Task: Add Liquid I.V. Strawberry Hydration Multiplier Single Packet to the cart.
Action: Mouse pressed left at (26, 113)
Screenshot: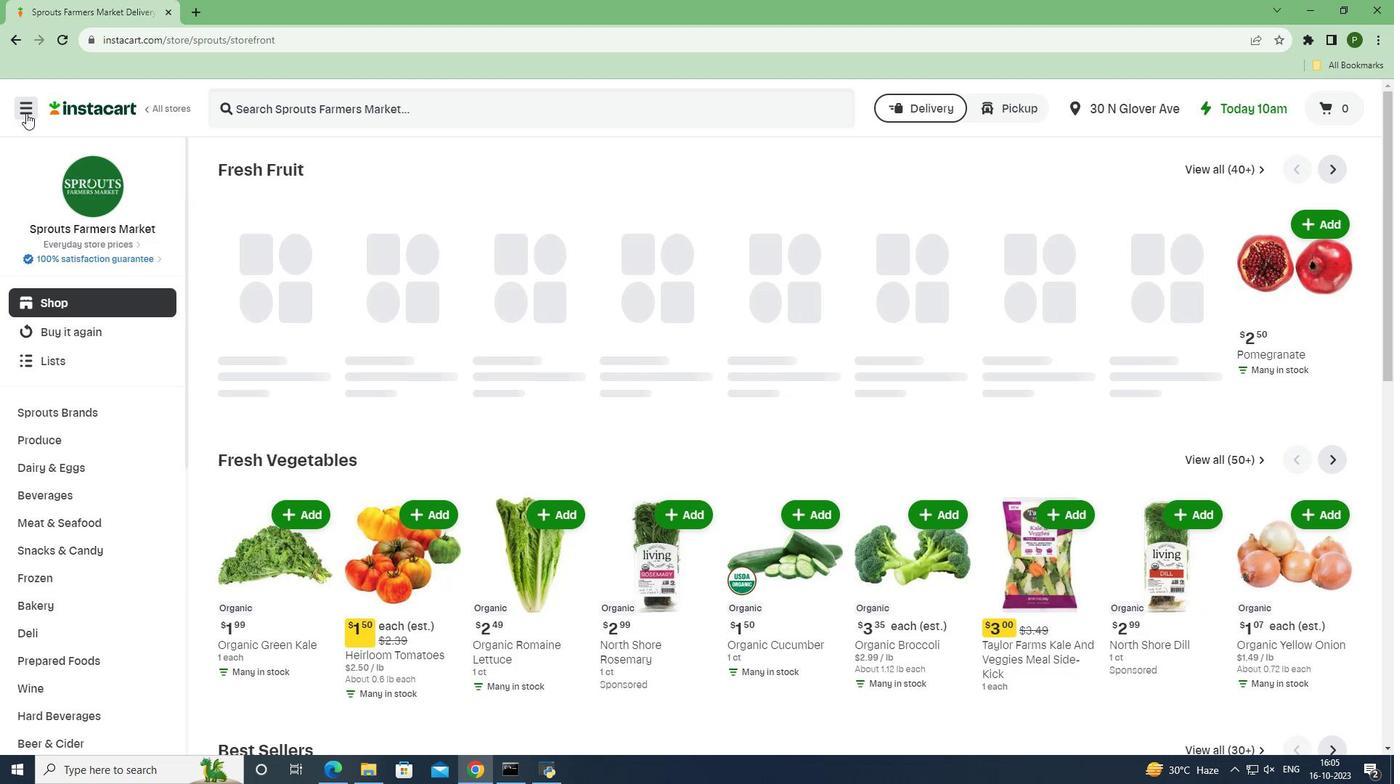
Action: Mouse moved to (45, 383)
Screenshot: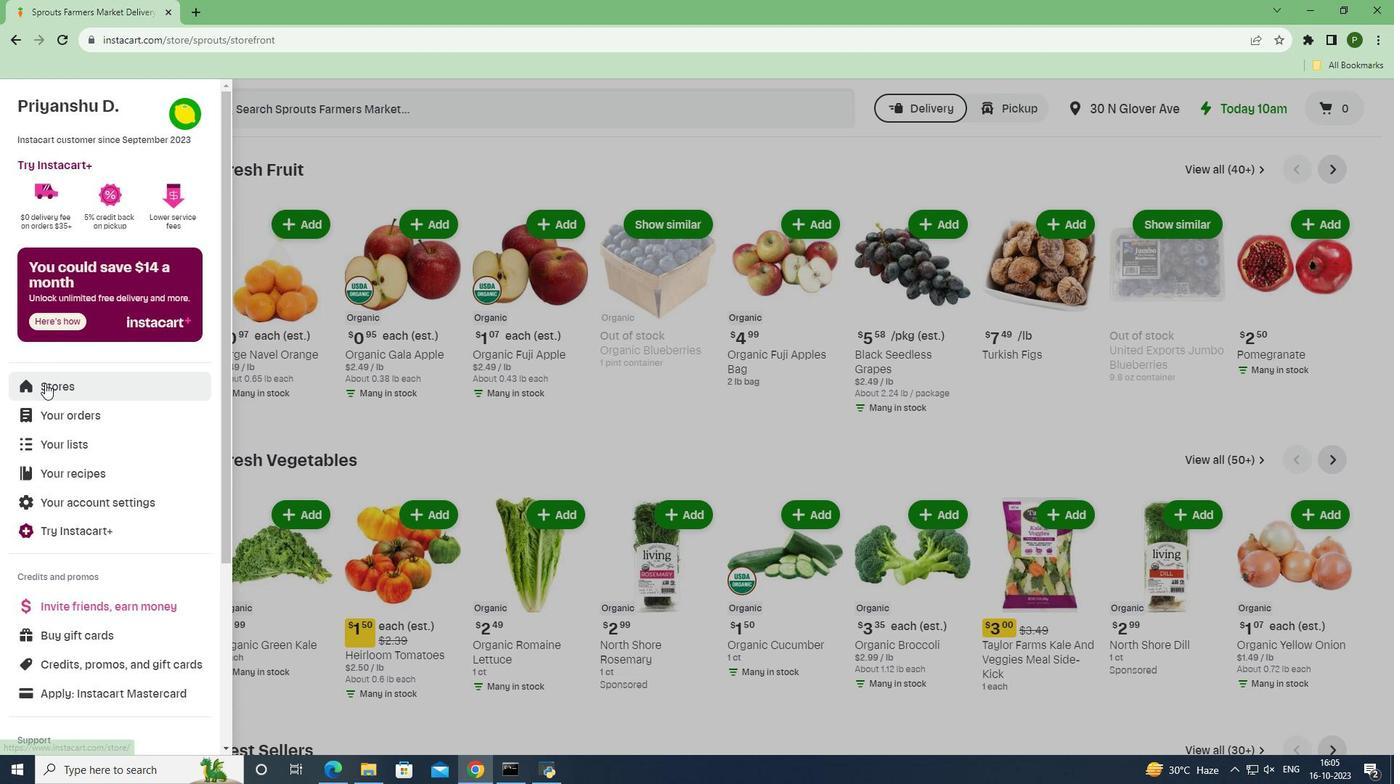 
Action: Mouse pressed left at (45, 383)
Screenshot: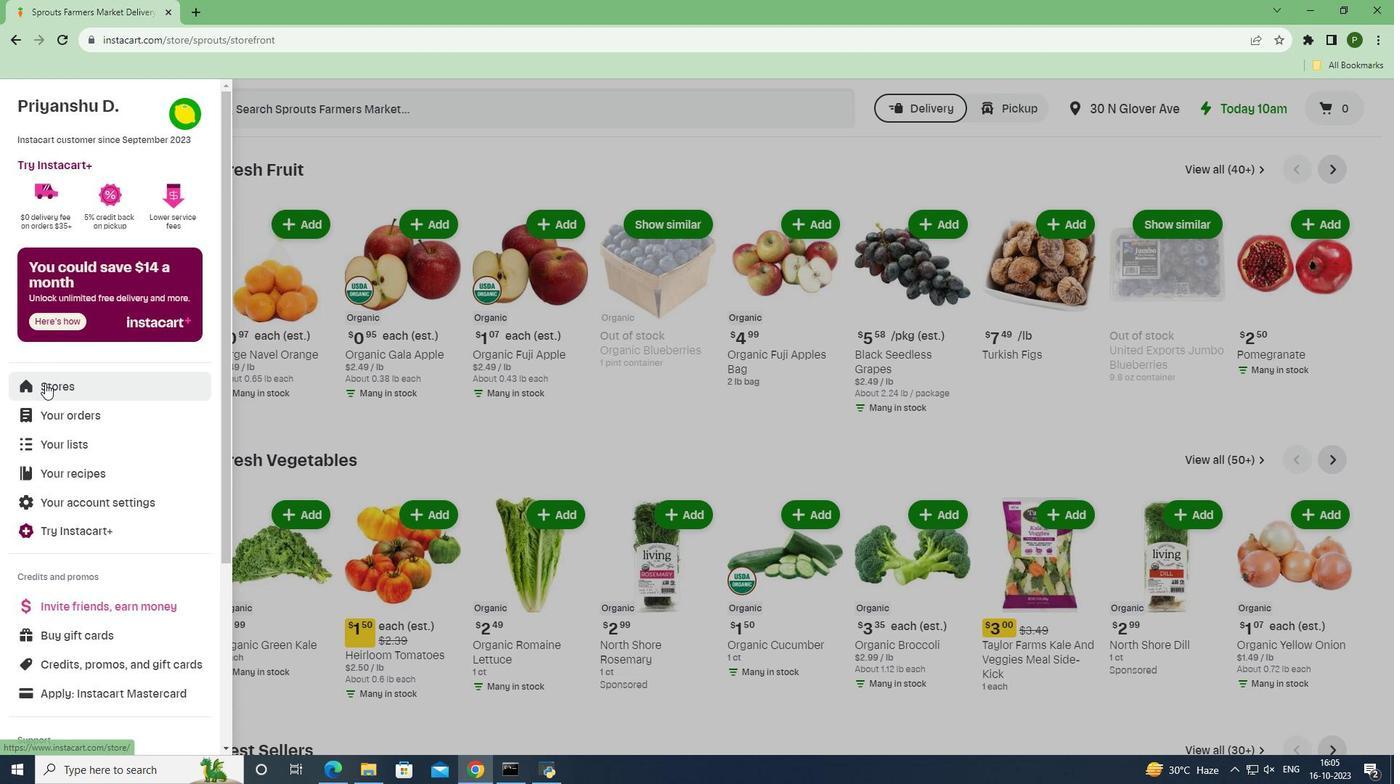 
Action: Mouse moved to (334, 155)
Screenshot: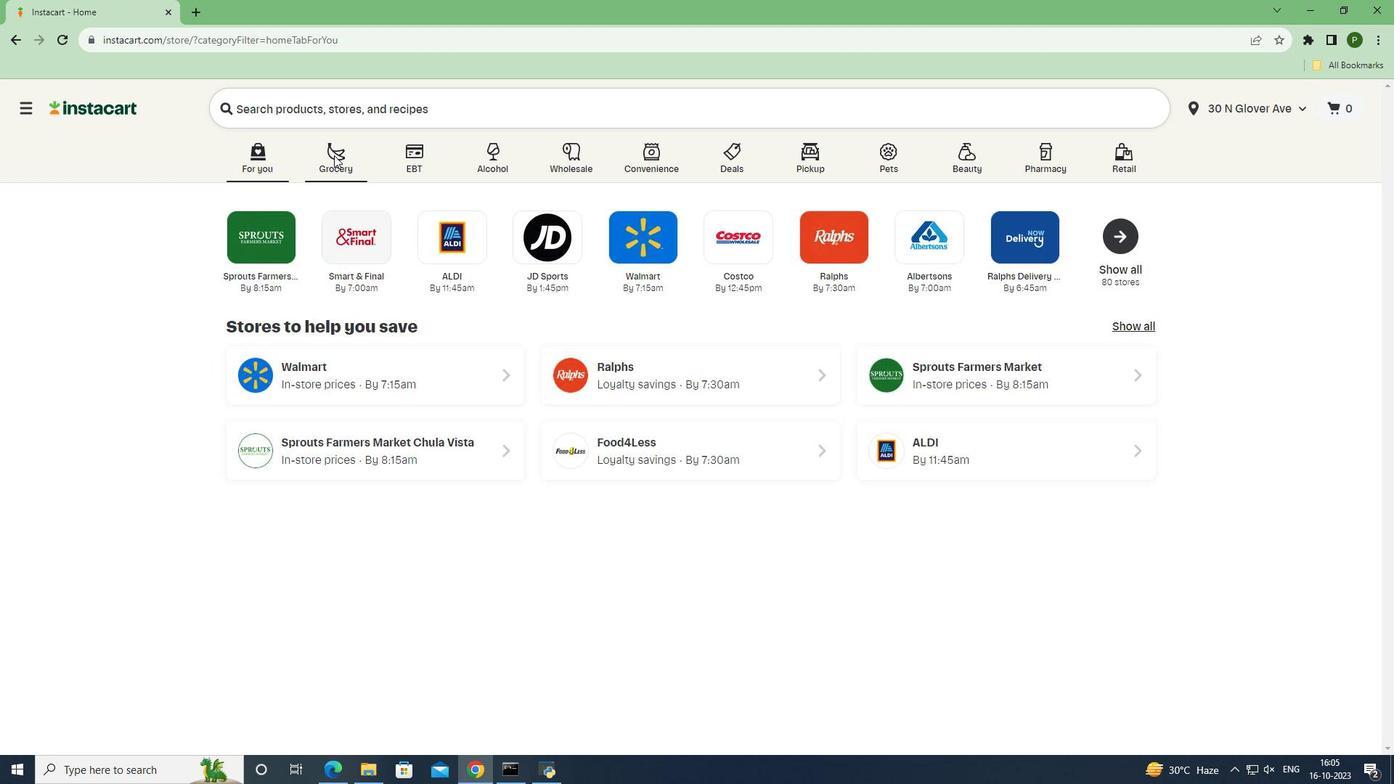 
Action: Mouse pressed left at (334, 155)
Screenshot: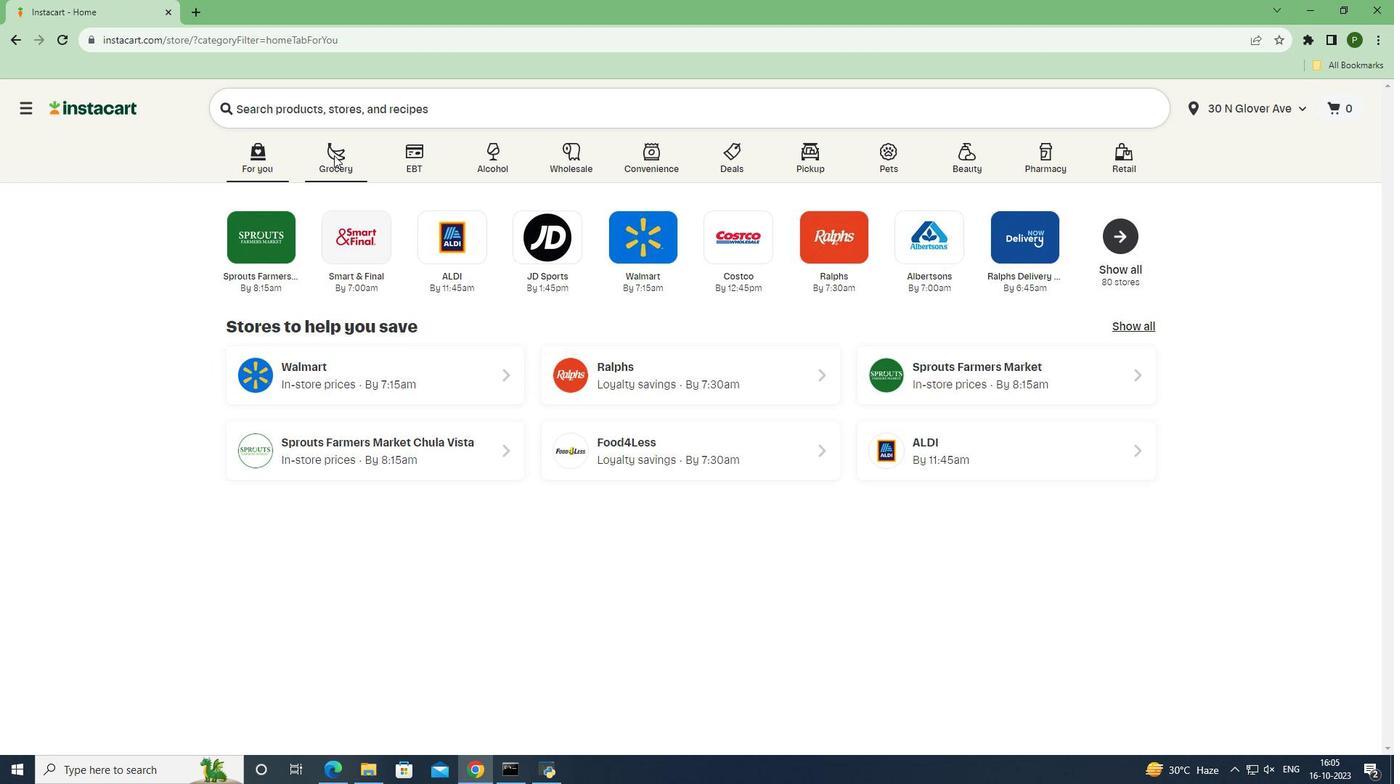 
Action: Mouse moved to (883, 328)
Screenshot: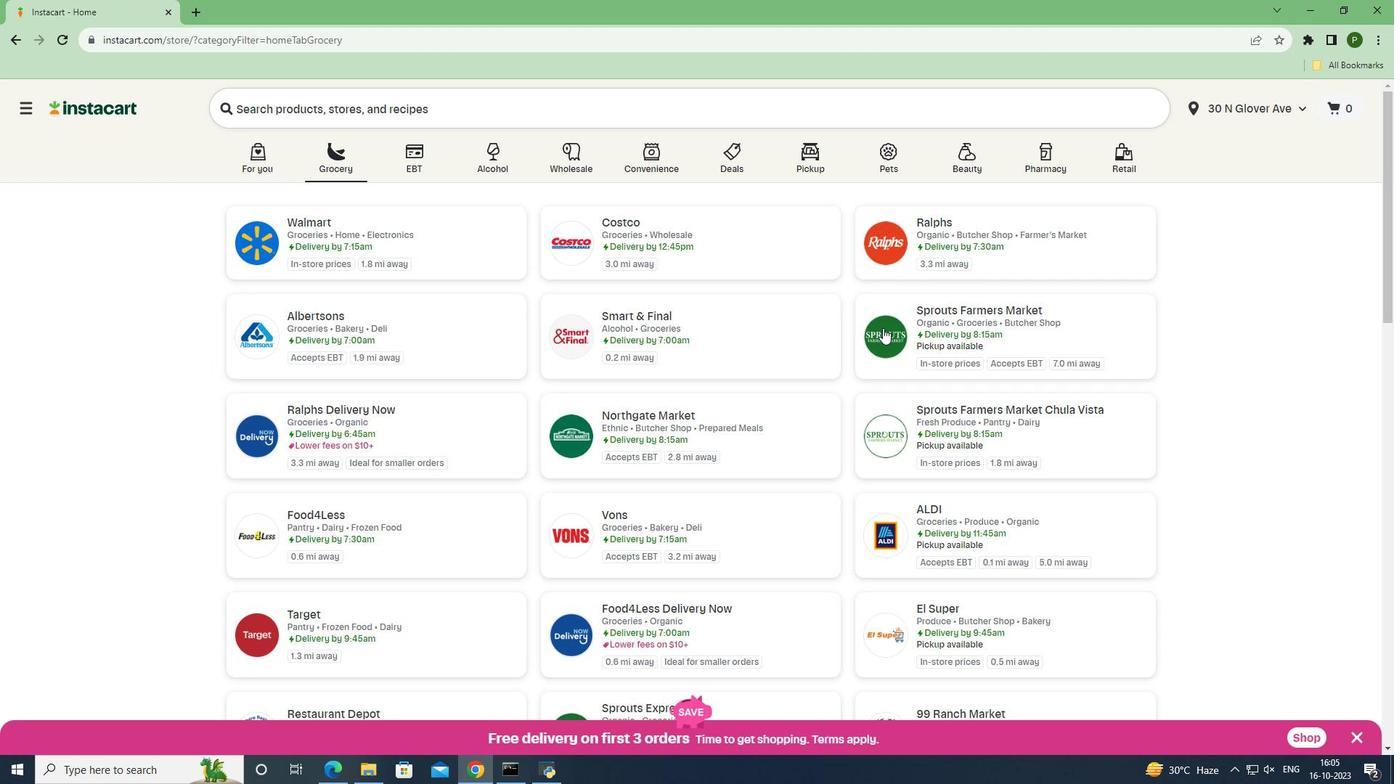 
Action: Mouse pressed left at (883, 328)
Screenshot: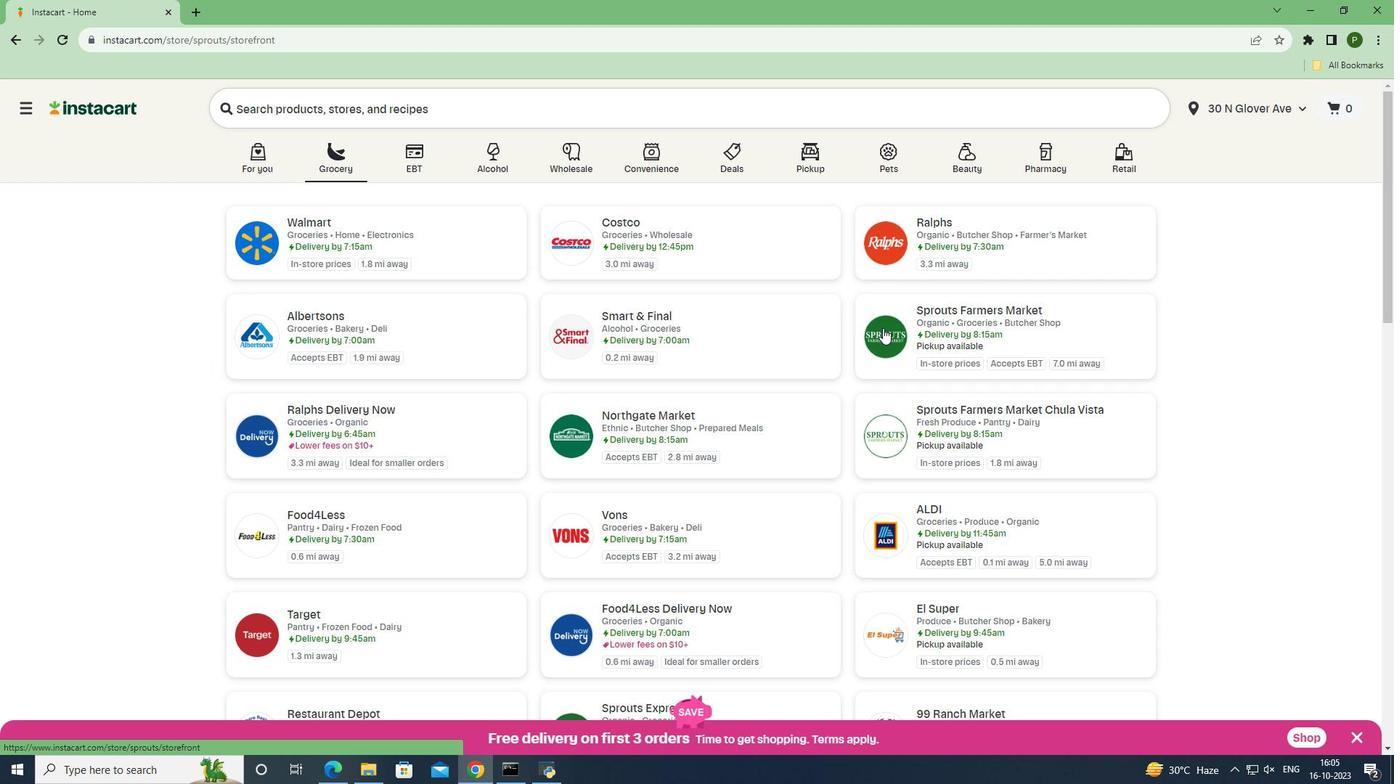 
Action: Mouse moved to (71, 494)
Screenshot: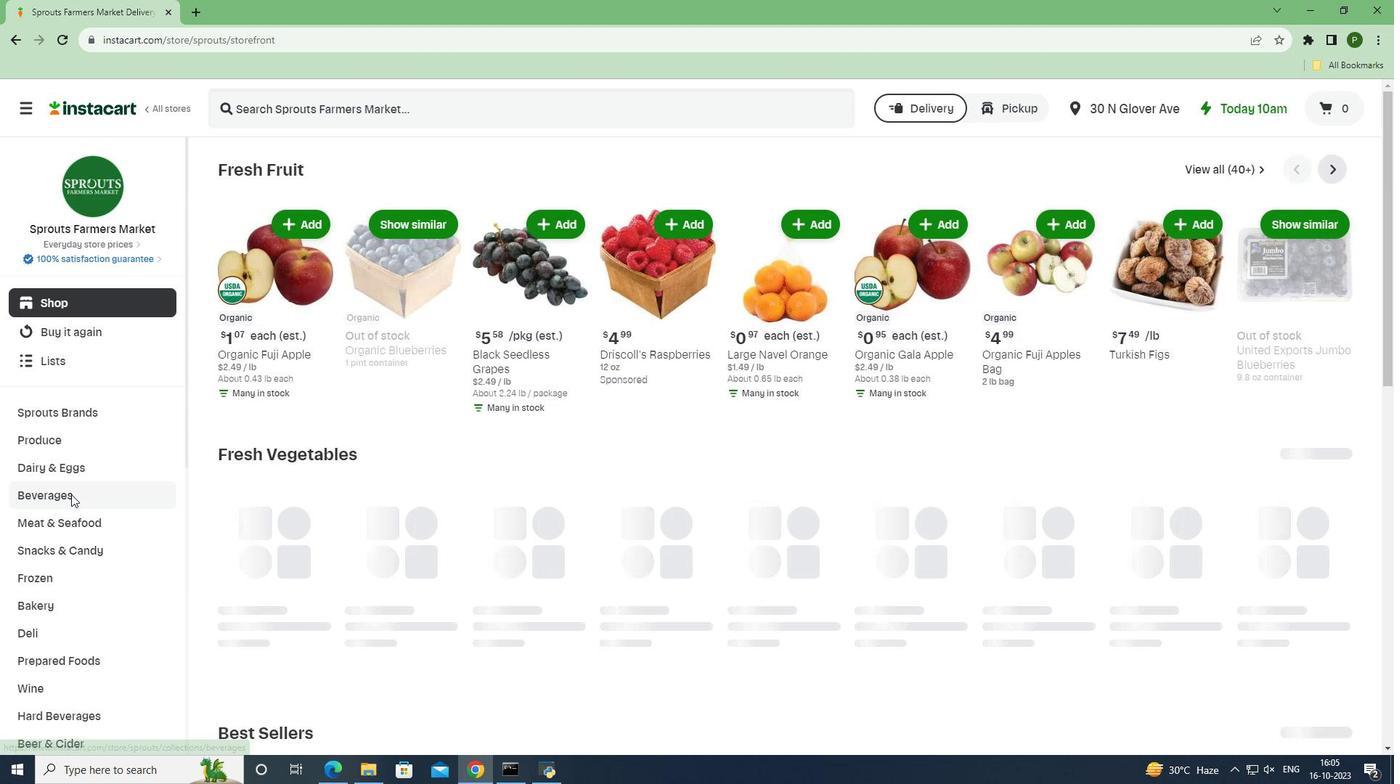 
Action: Mouse pressed left at (71, 494)
Screenshot: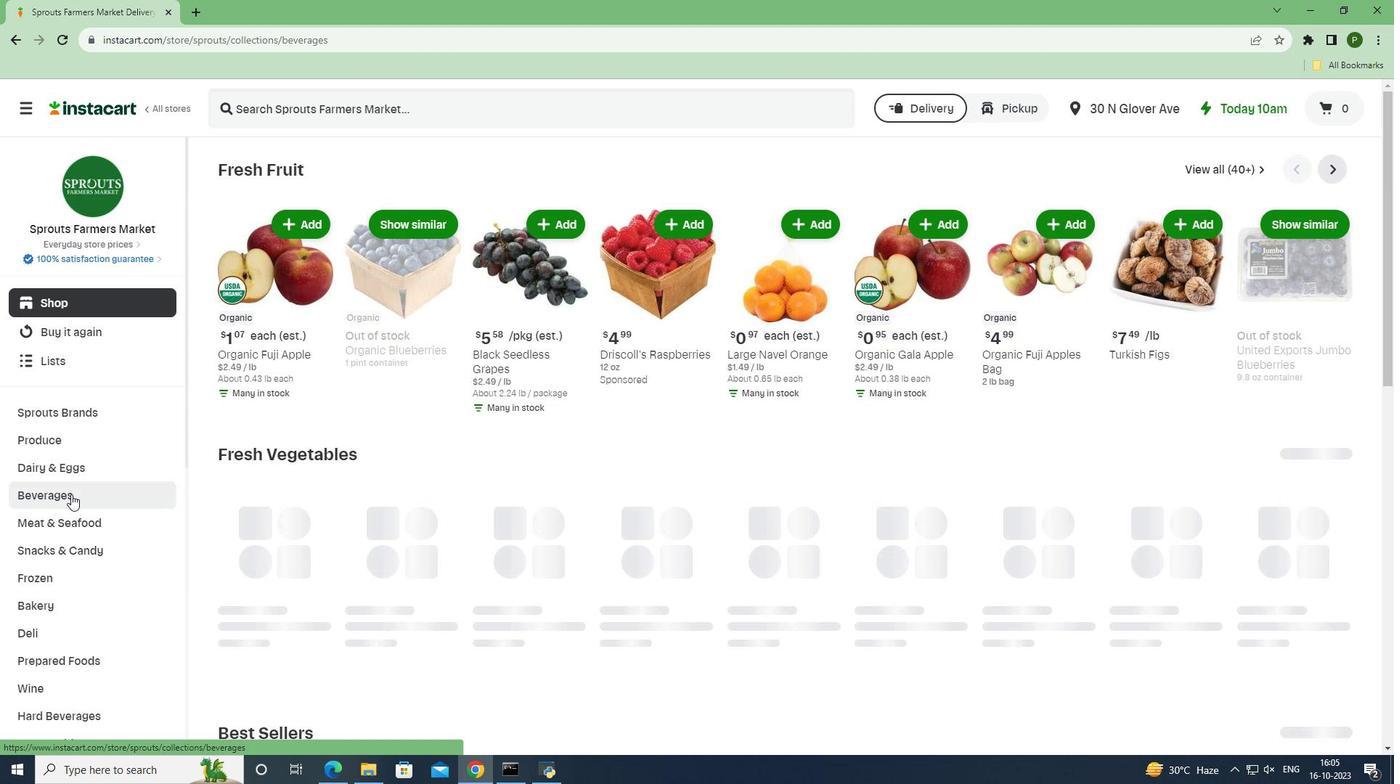 
Action: Mouse moved to (1309, 201)
Screenshot: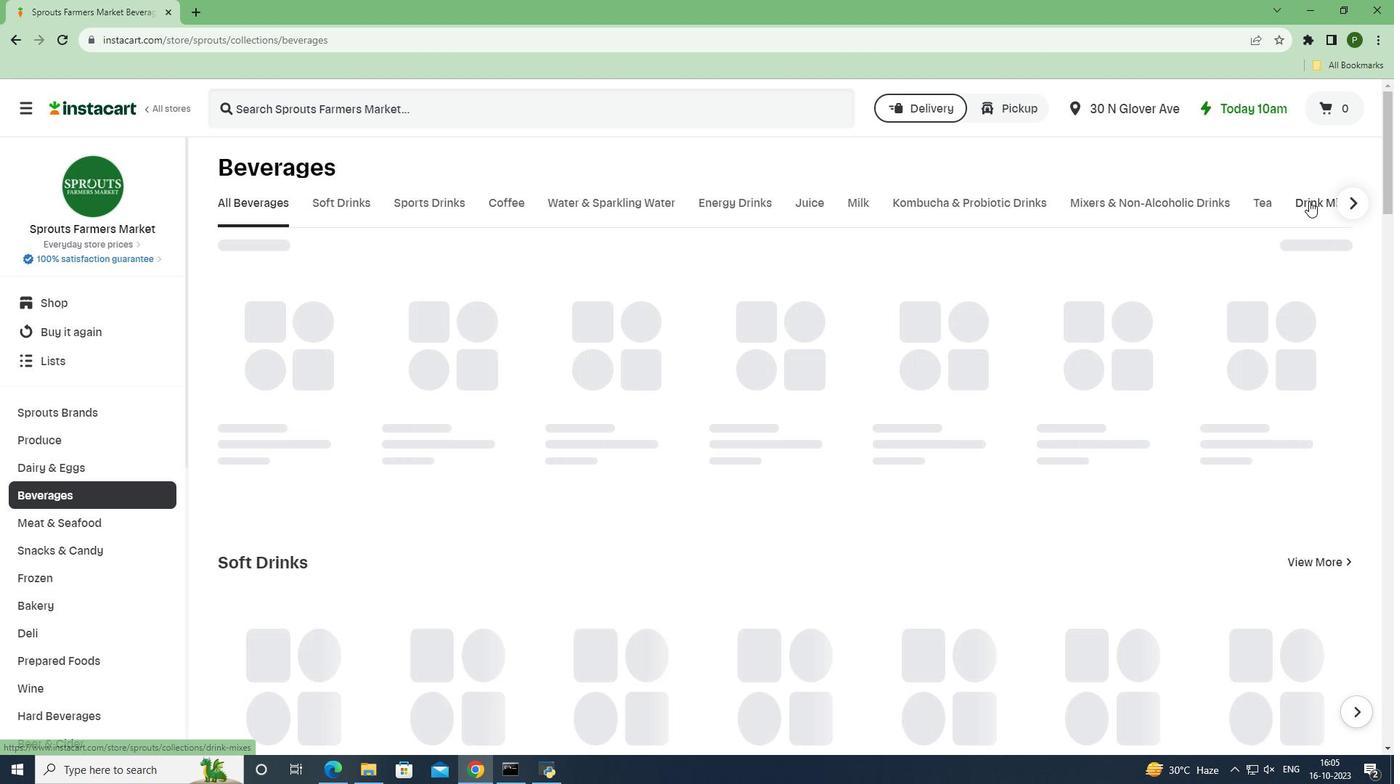 
Action: Mouse pressed left at (1309, 201)
Screenshot: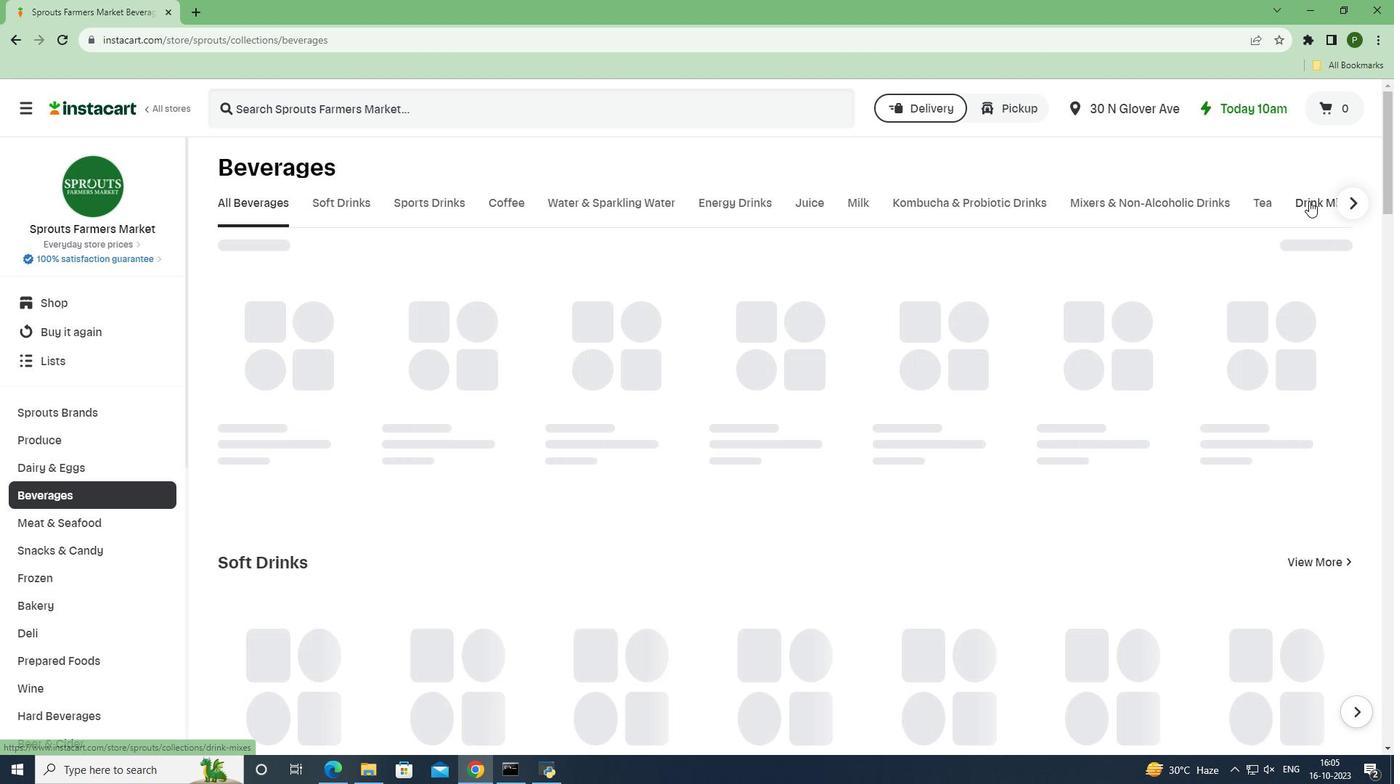 
Action: Mouse moved to (349, 259)
Screenshot: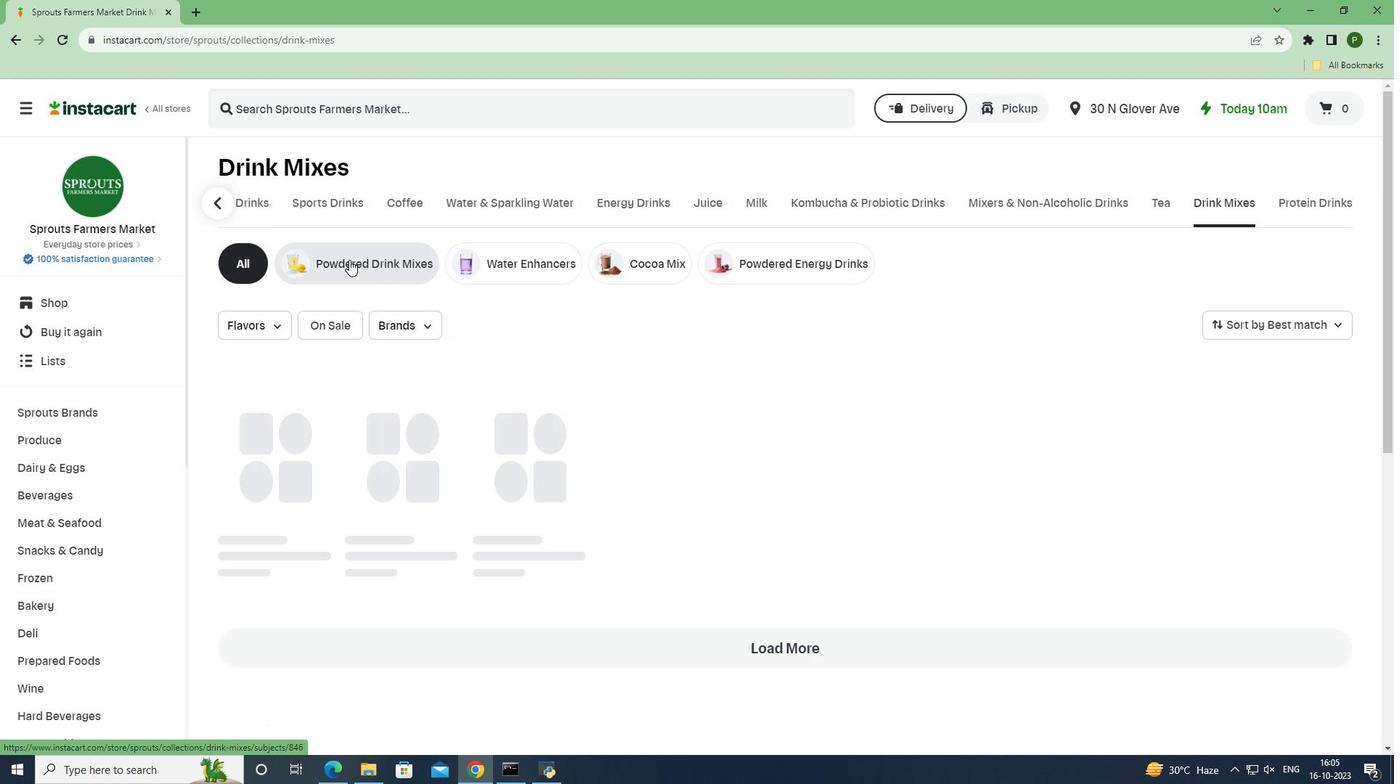 
Action: Mouse pressed left at (349, 259)
Screenshot: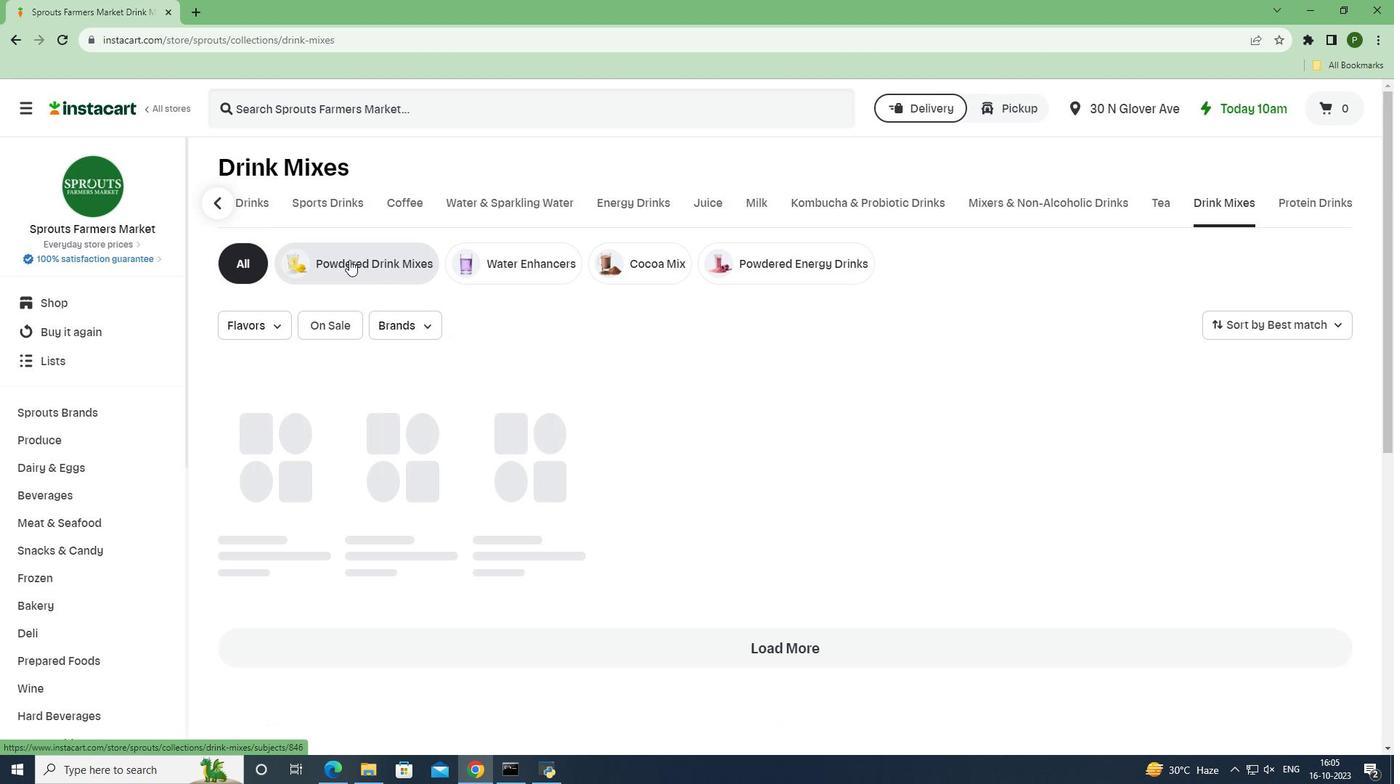 
Action: Mouse moved to (350, 110)
Screenshot: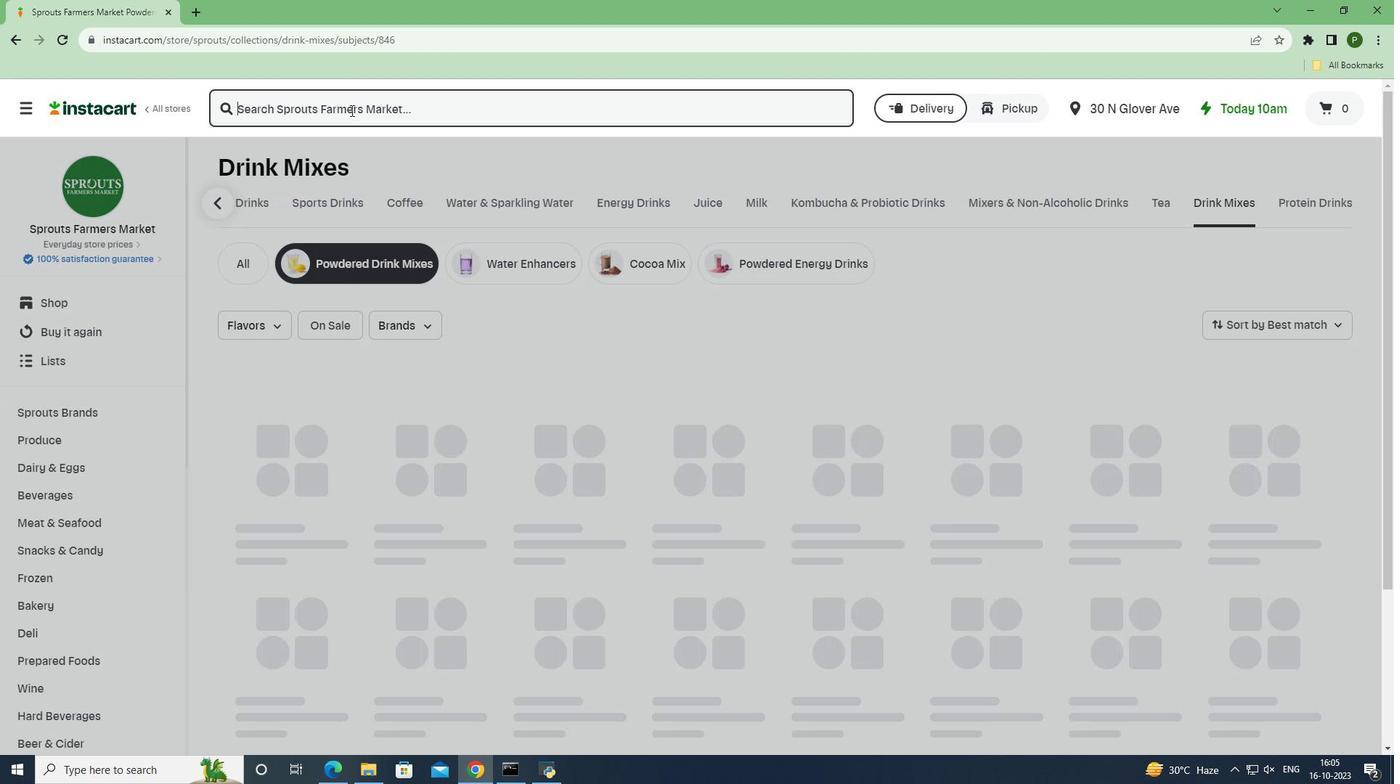 
Action: Mouse pressed left at (350, 110)
Screenshot: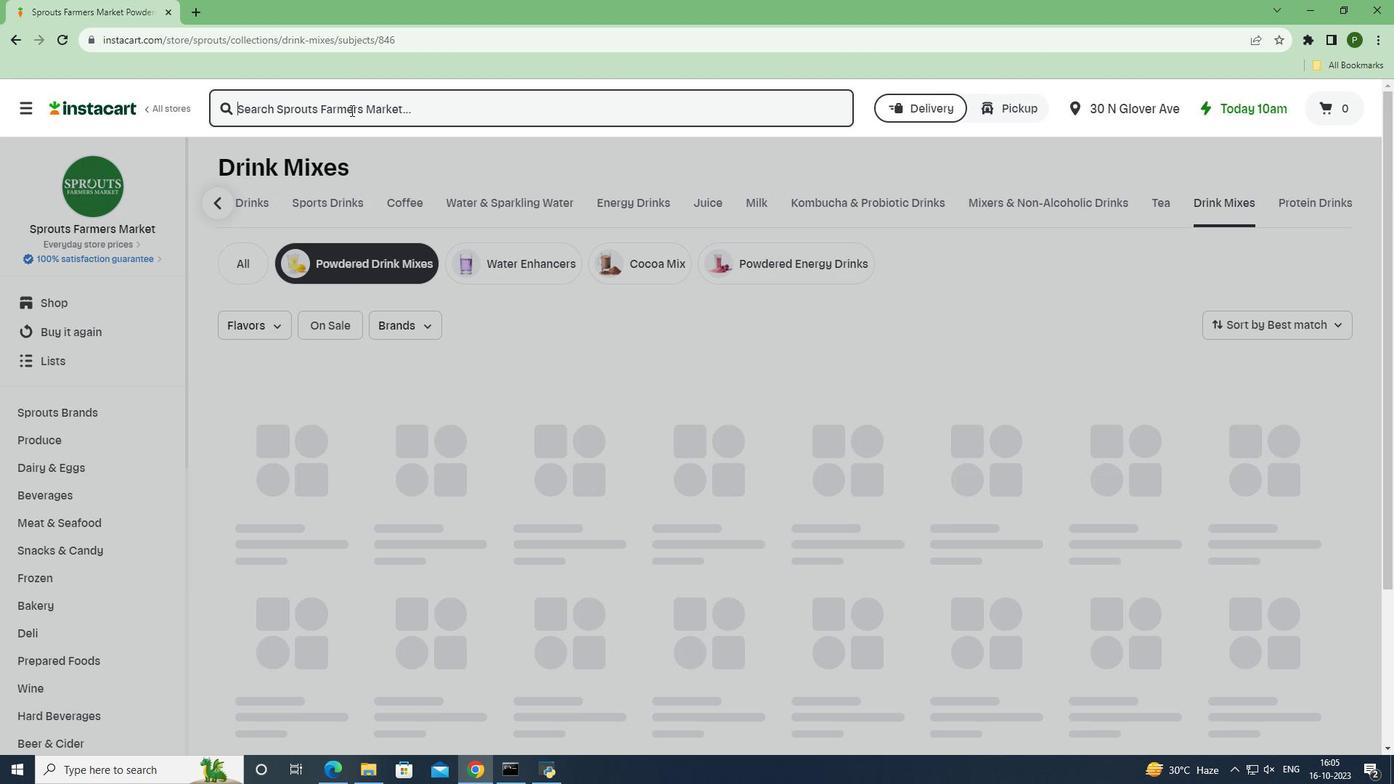 
Action: Key pressed <Key.caps_lock>L<Key.caps_lock>iquid<Key.space><Key.caps_lock>I.V.<Key.space>S<Key.caps_lock>trawberry<Key.space><Key.caps_lock>H<Key.caps_lock>ydration<Key.space><Key.caps_lock>M<Key.caps_lock>ultiplier<Key.space><Key.caps_lock>S<Key.caps_lock>ingle<Key.space><Key.caps_lock>P<Key.caps_lock>acket<Key.space><Key.enter>
Screenshot: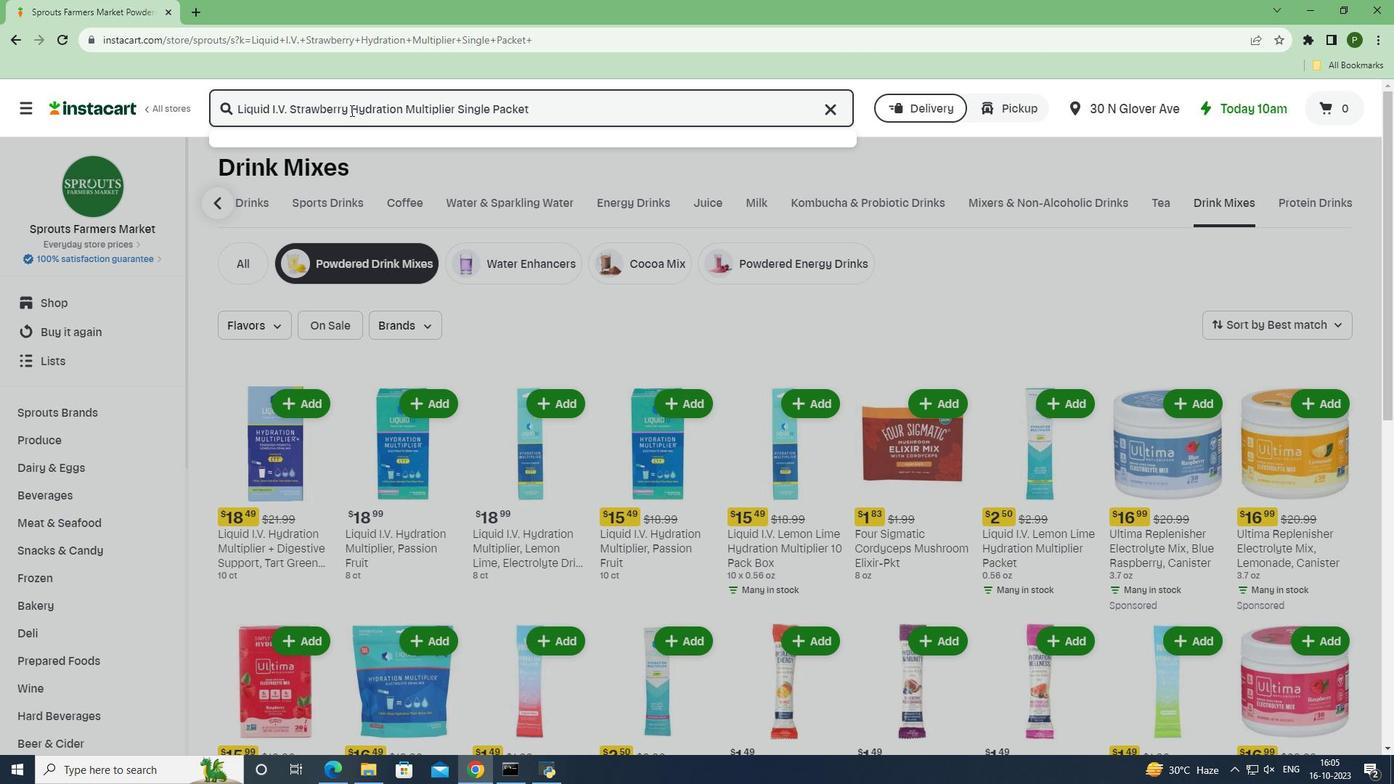 
Action: Mouse moved to (373, 555)
Screenshot: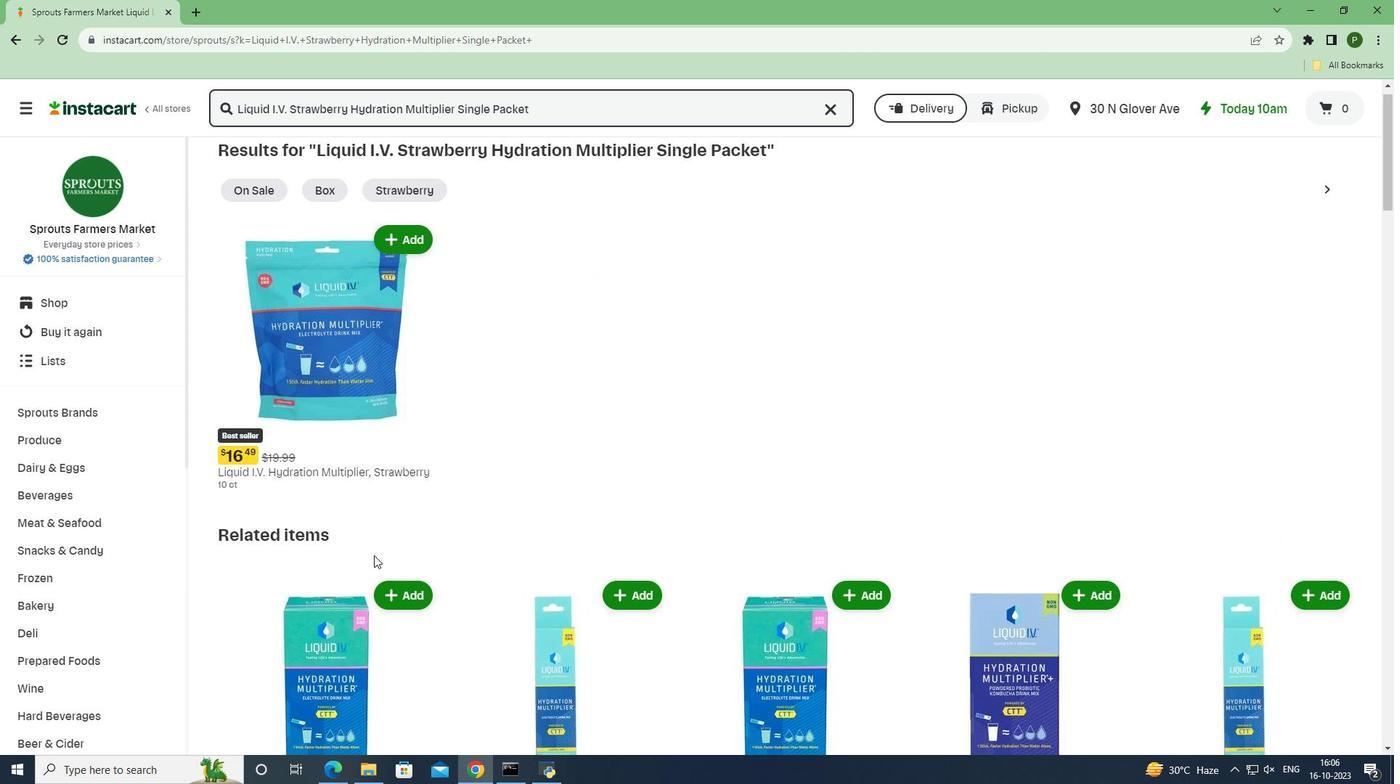 
Action: Mouse scrolled (373, 554) with delta (0, 0)
Screenshot: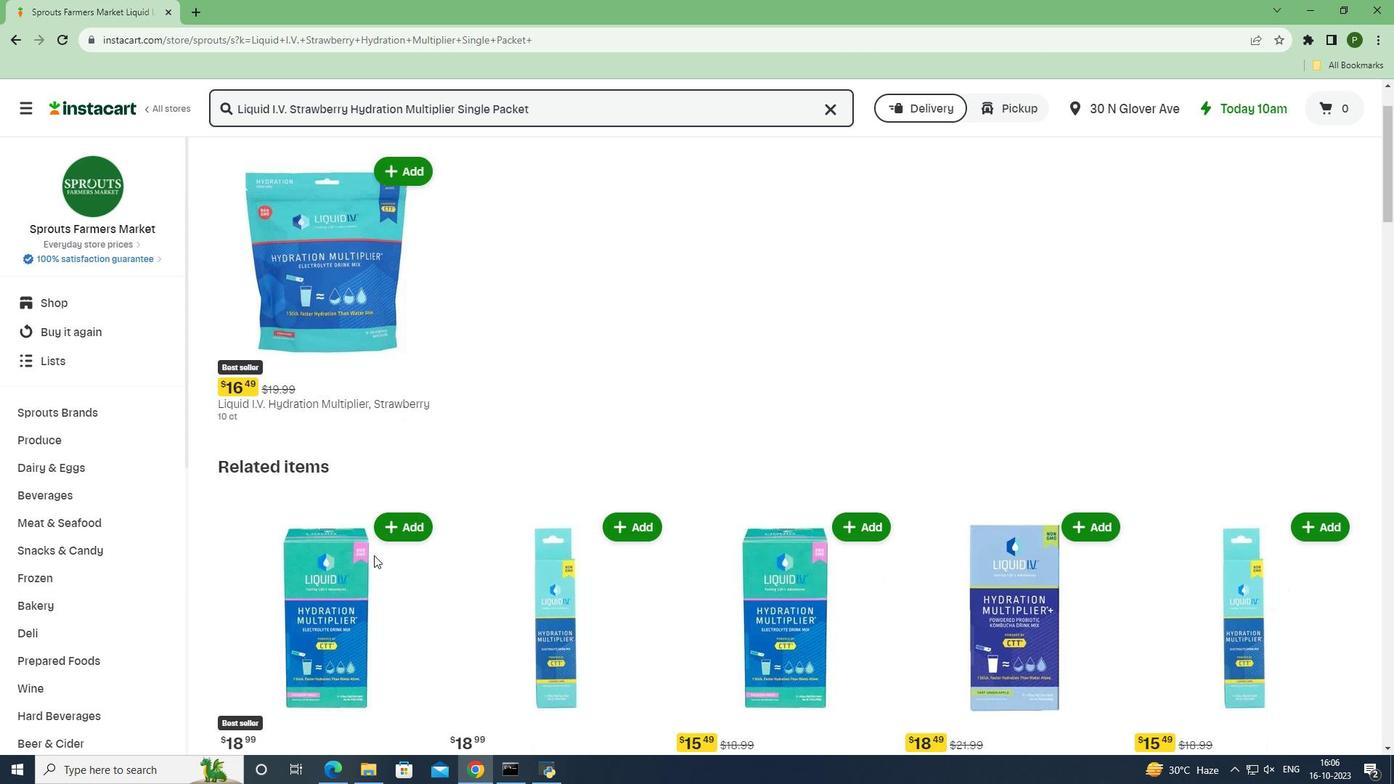
Action: Mouse scrolled (373, 554) with delta (0, 0)
Screenshot: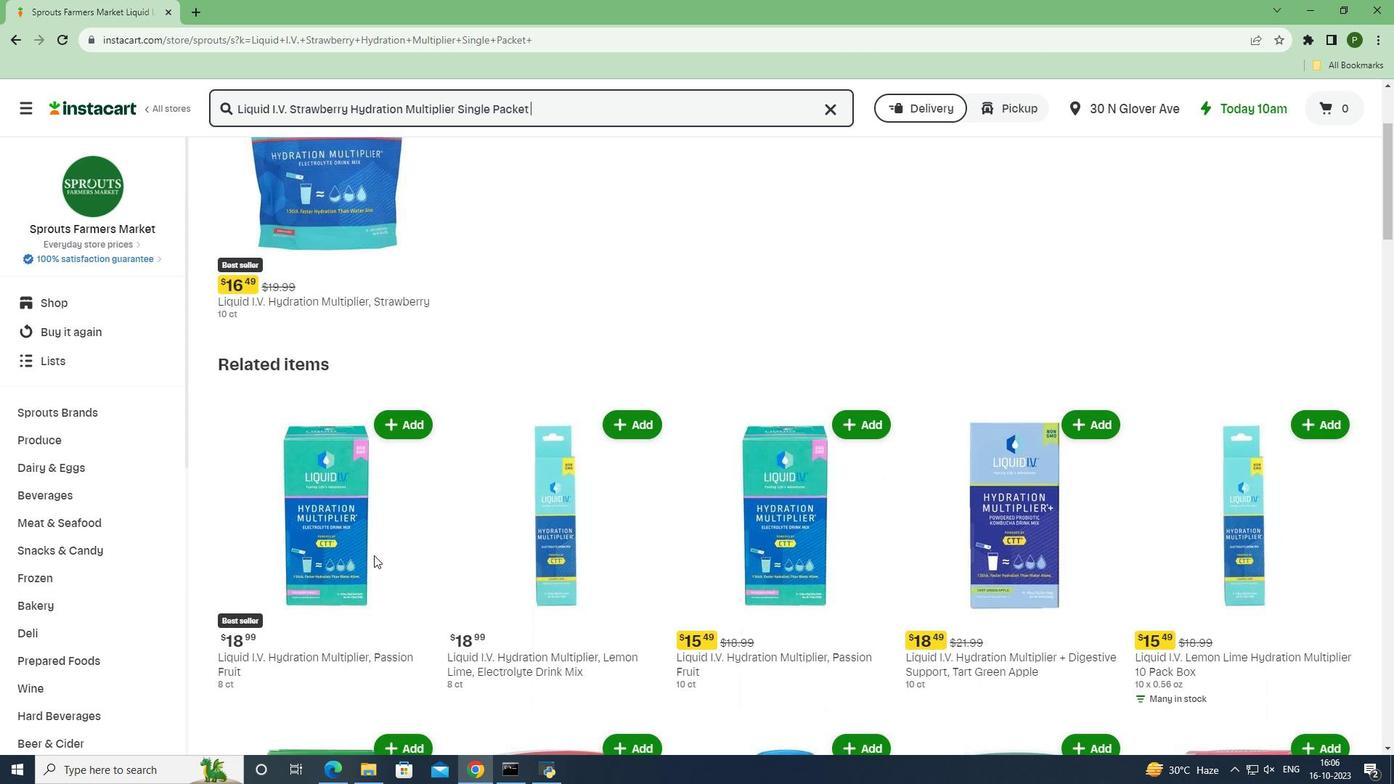 
Action: Mouse scrolled (373, 554) with delta (0, 0)
Screenshot: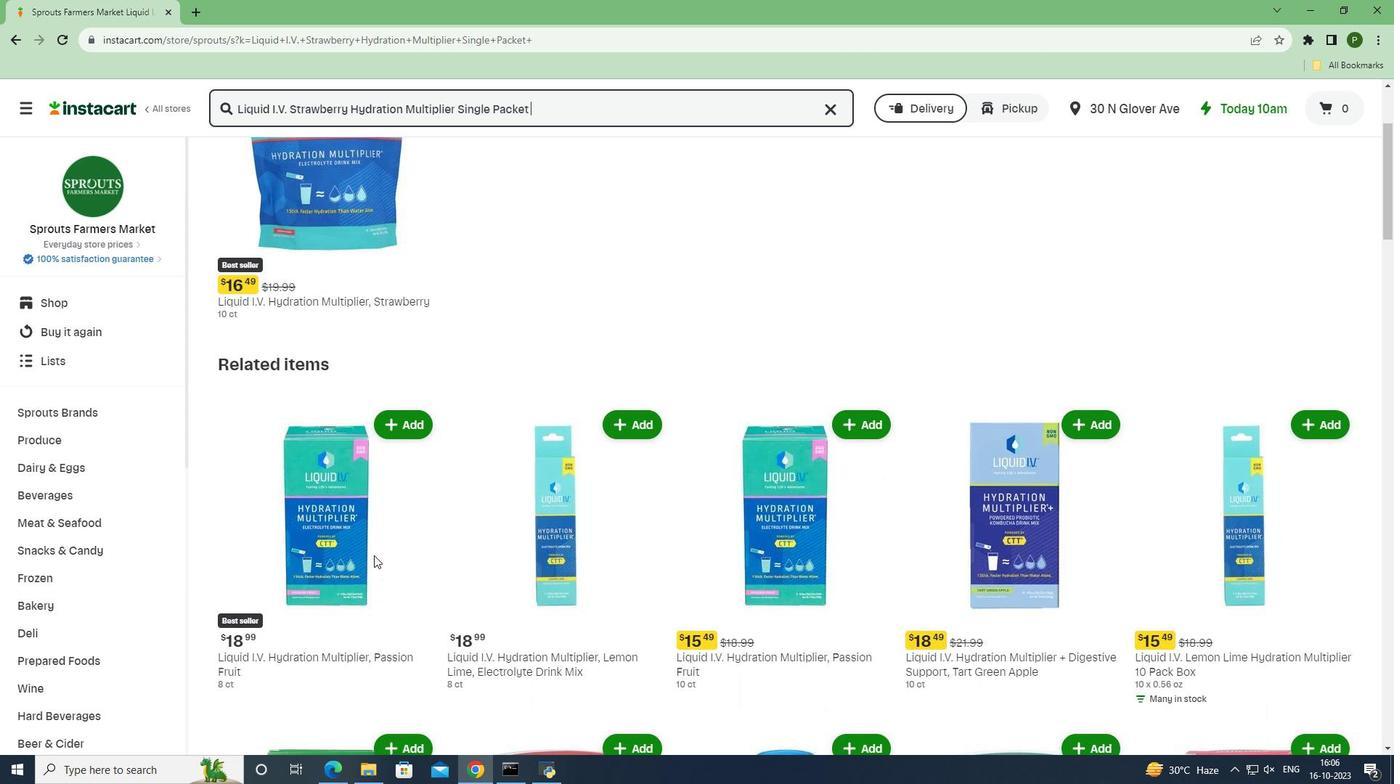 
Action: Mouse moved to (397, 546)
Screenshot: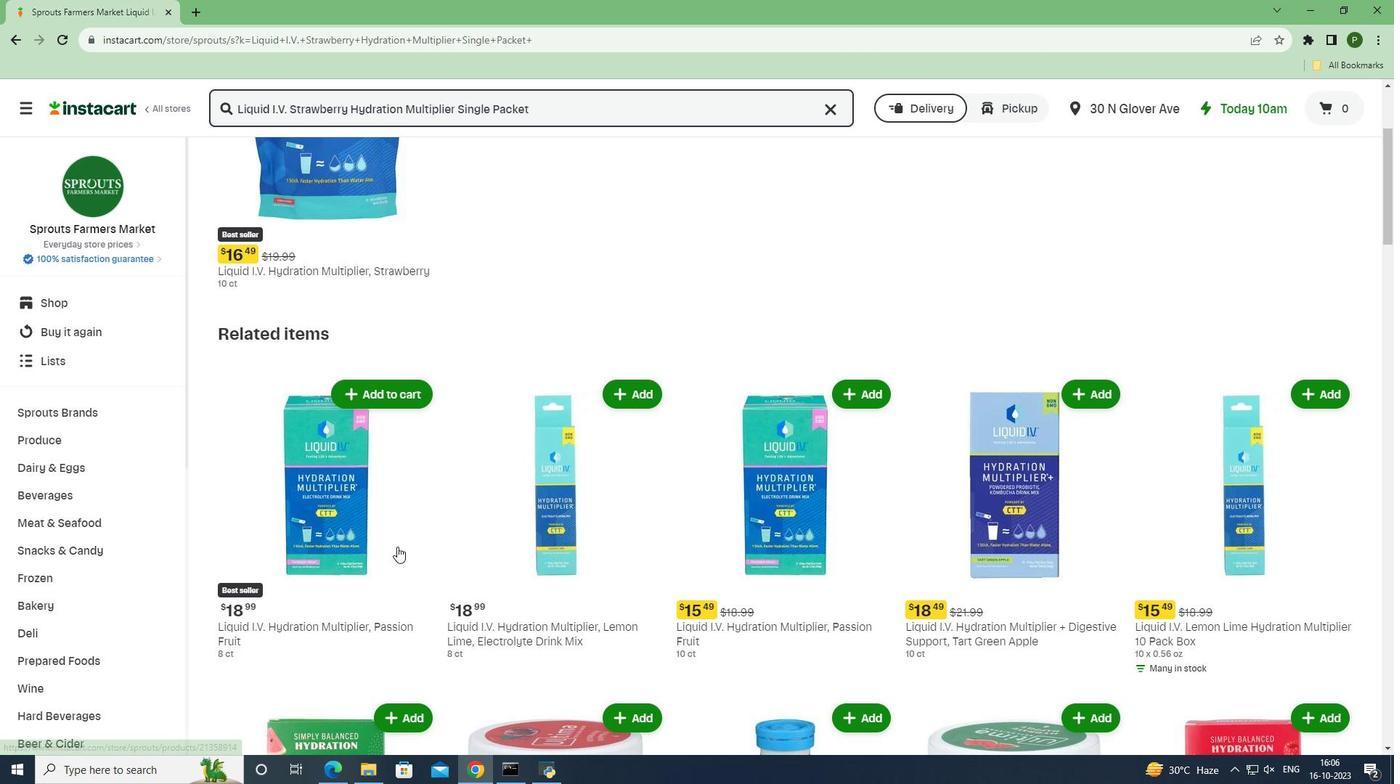 
Action: Mouse scrolled (397, 546) with delta (0, 0)
Screenshot: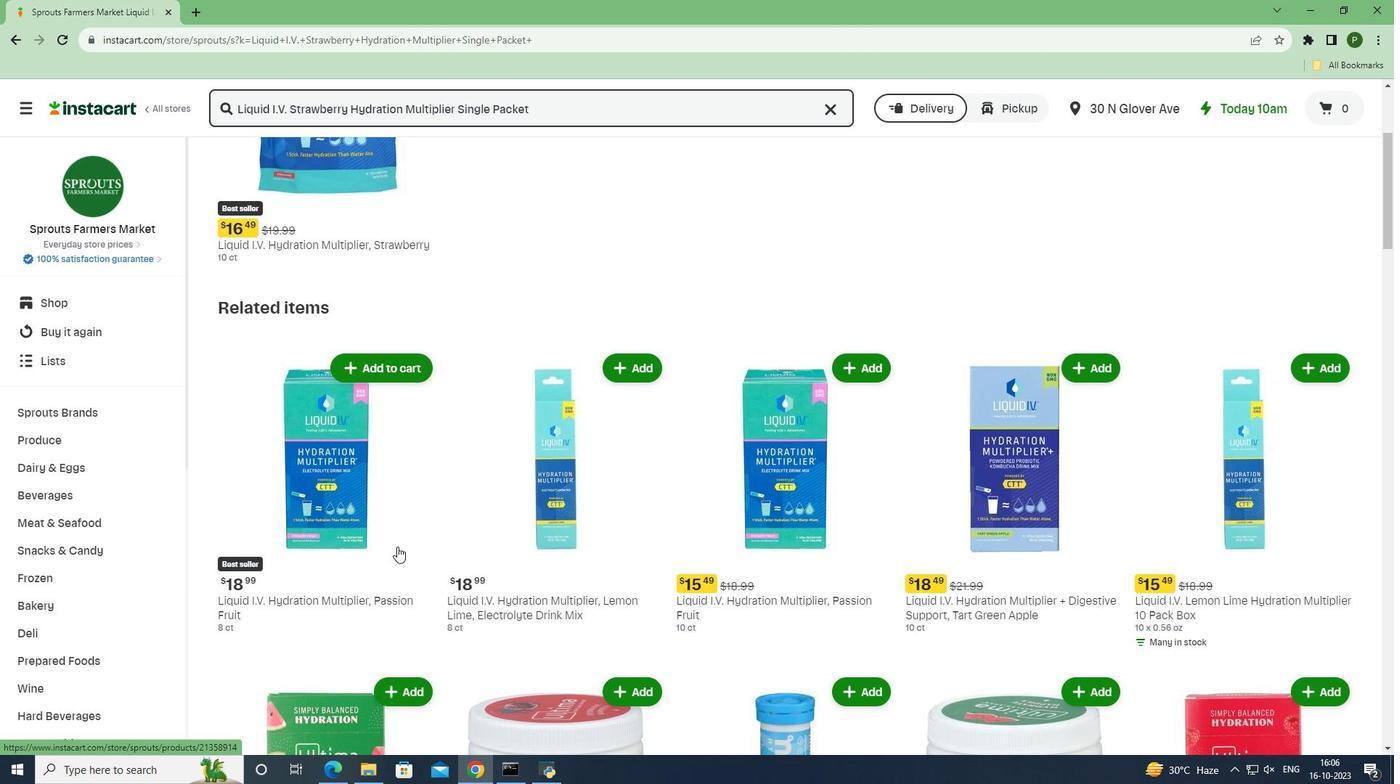 
Action: Mouse scrolled (397, 546) with delta (0, 0)
Screenshot: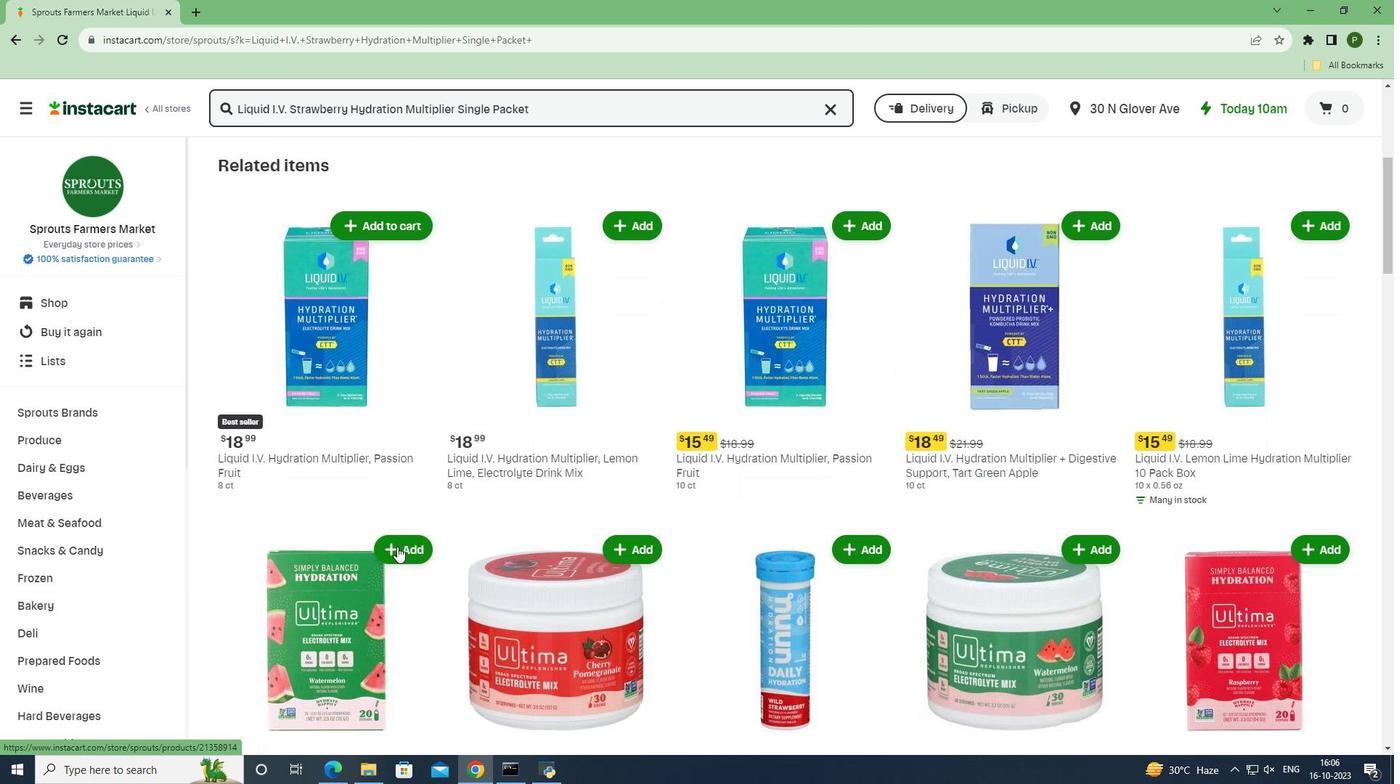 
Action: Mouse scrolled (397, 546) with delta (0, 0)
Screenshot: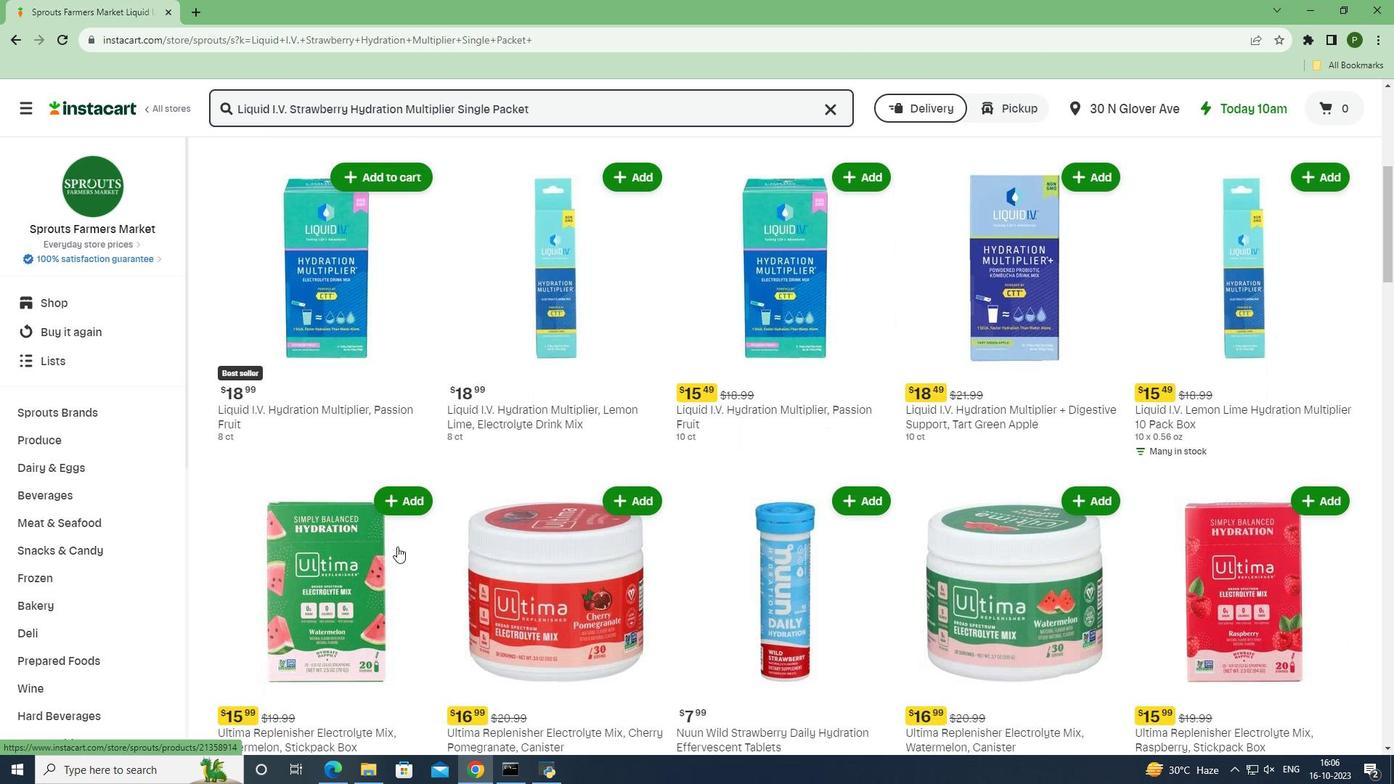
Action: Mouse moved to (403, 538)
Screenshot: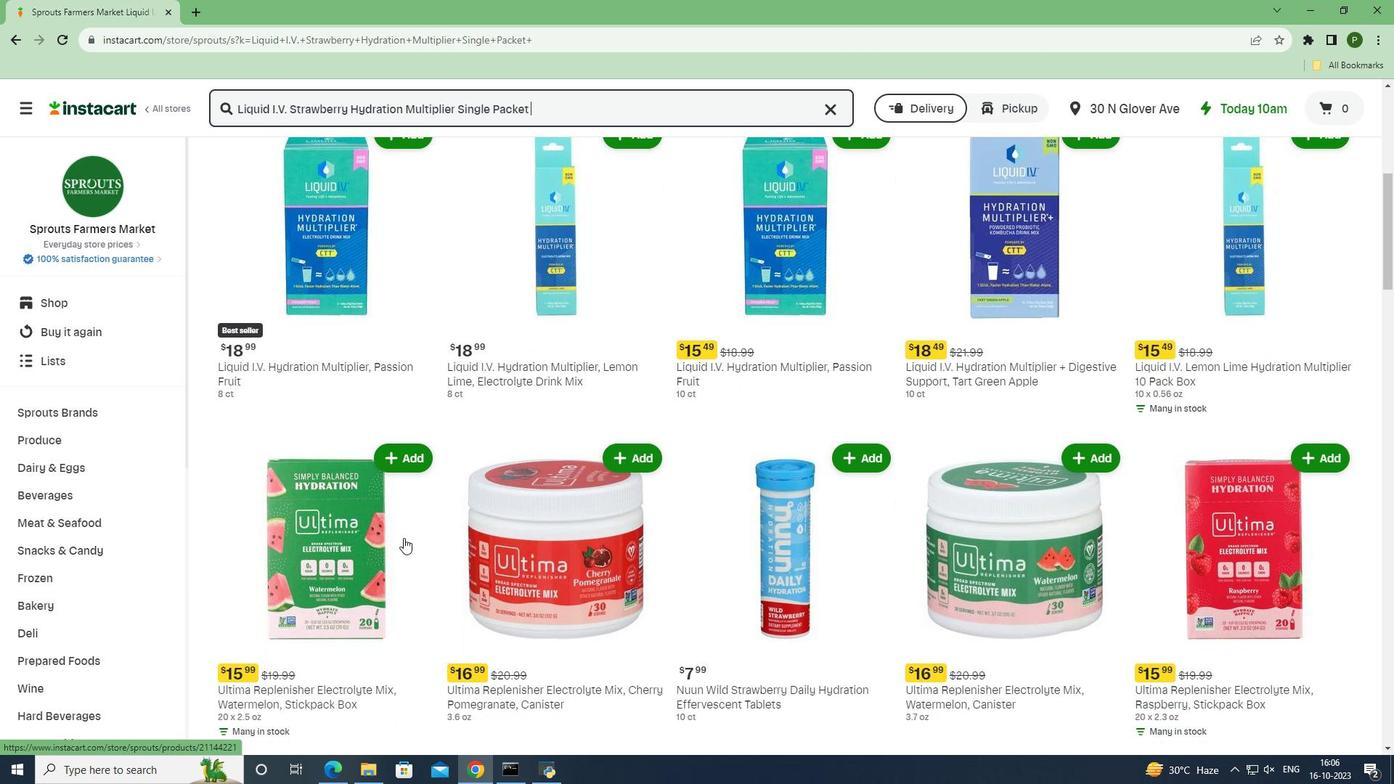 
Action: Mouse scrolled (403, 537) with delta (0, 0)
Screenshot: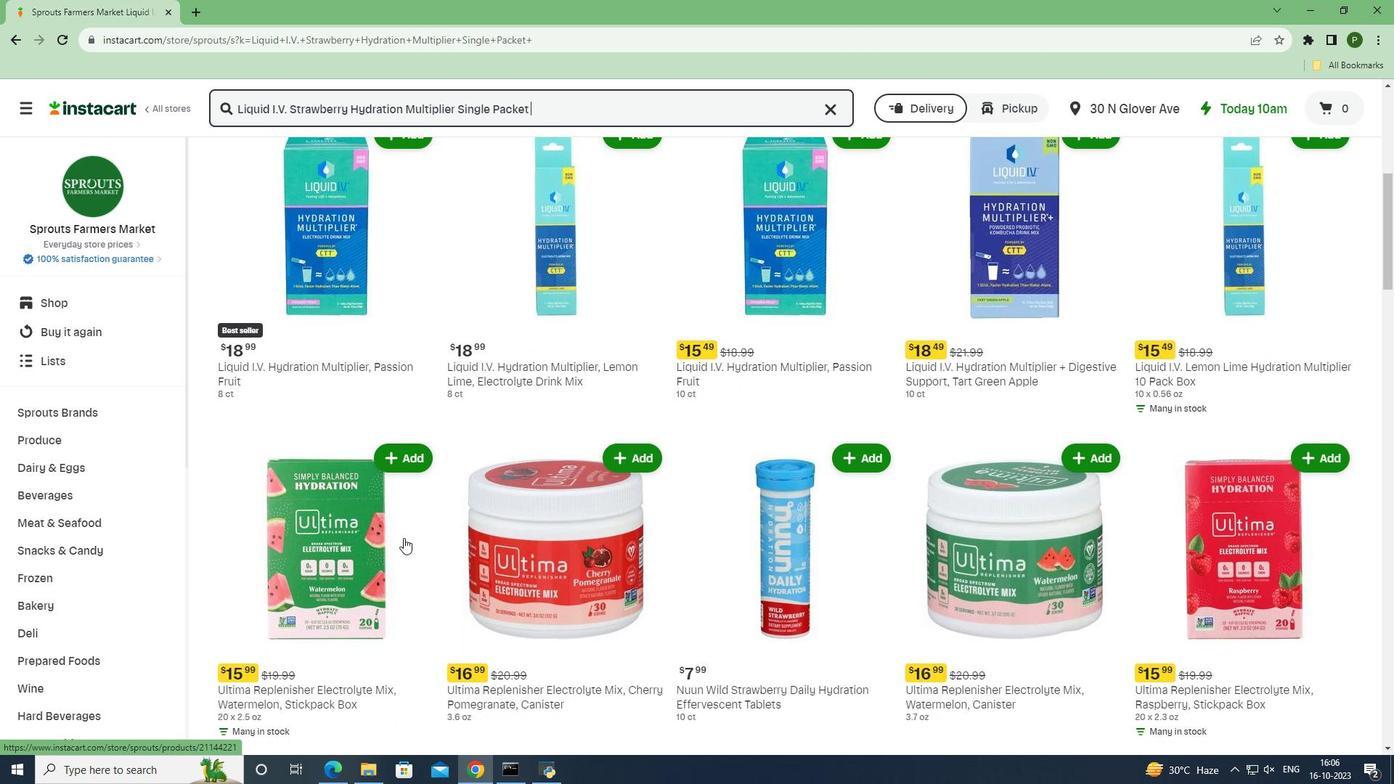 
Action: Mouse scrolled (403, 537) with delta (0, 0)
Screenshot: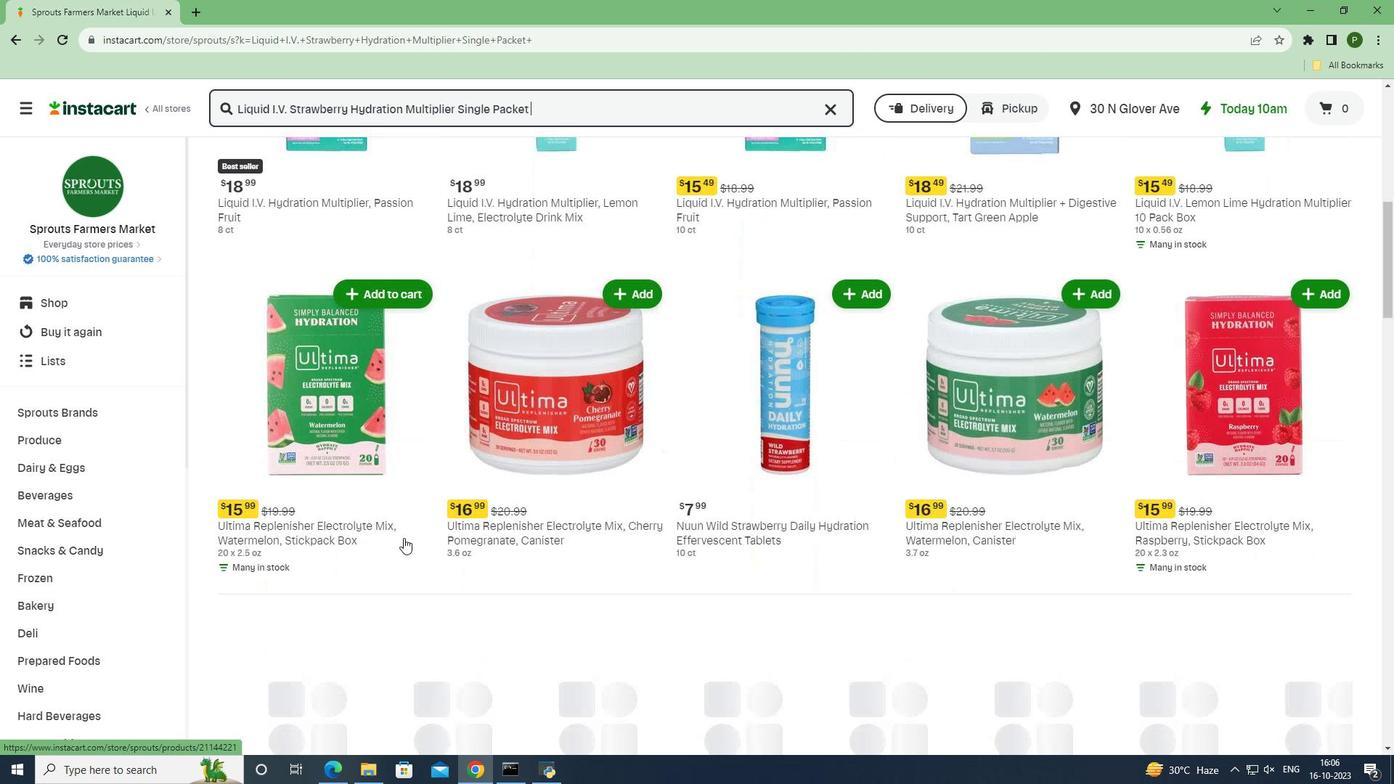 
Action: Mouse scrolled (403, 537) with delta (0, 0)
Screenshot: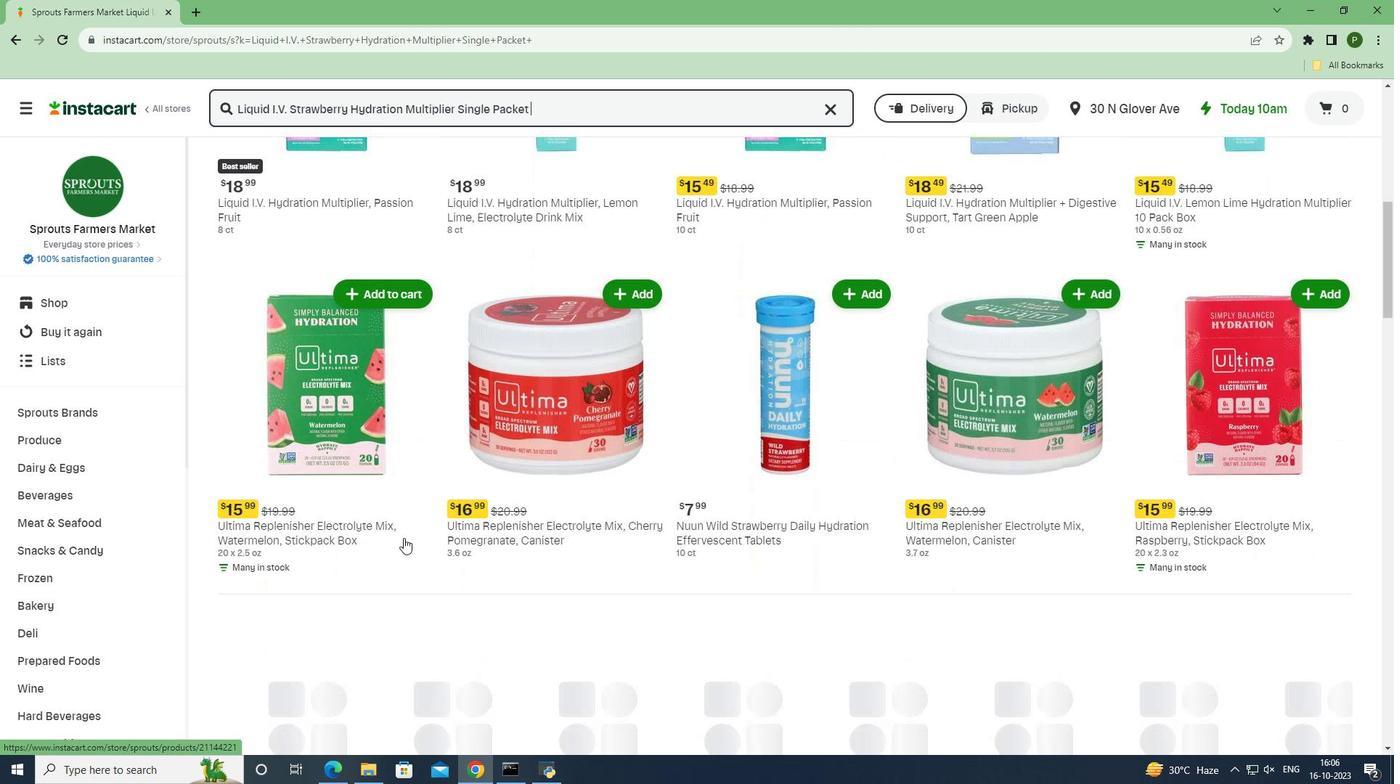 
Action: Mouse scrolled (403, 537) with delta (0, 0)
Screenshot: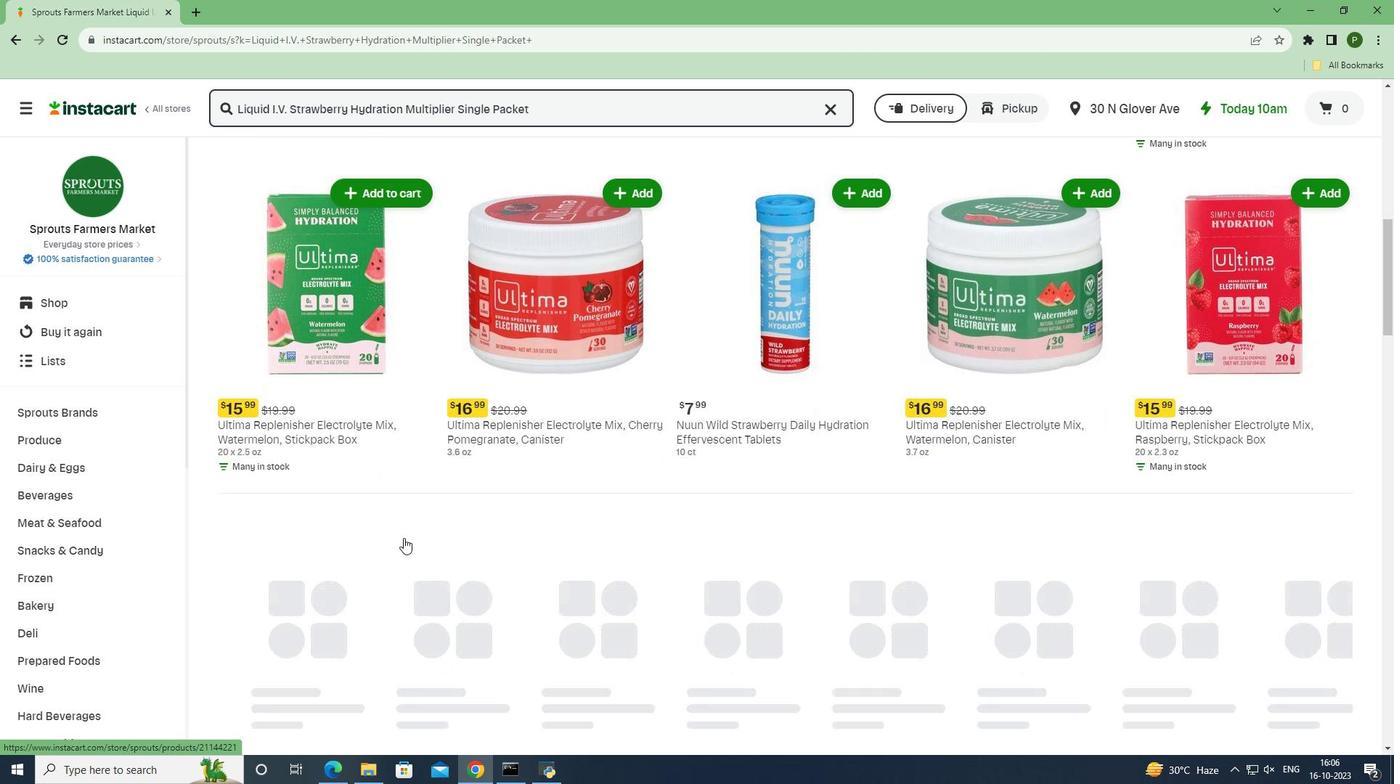 
Action: Mouse scrolled (403, 537) with delta (0, 0)
Screenshot: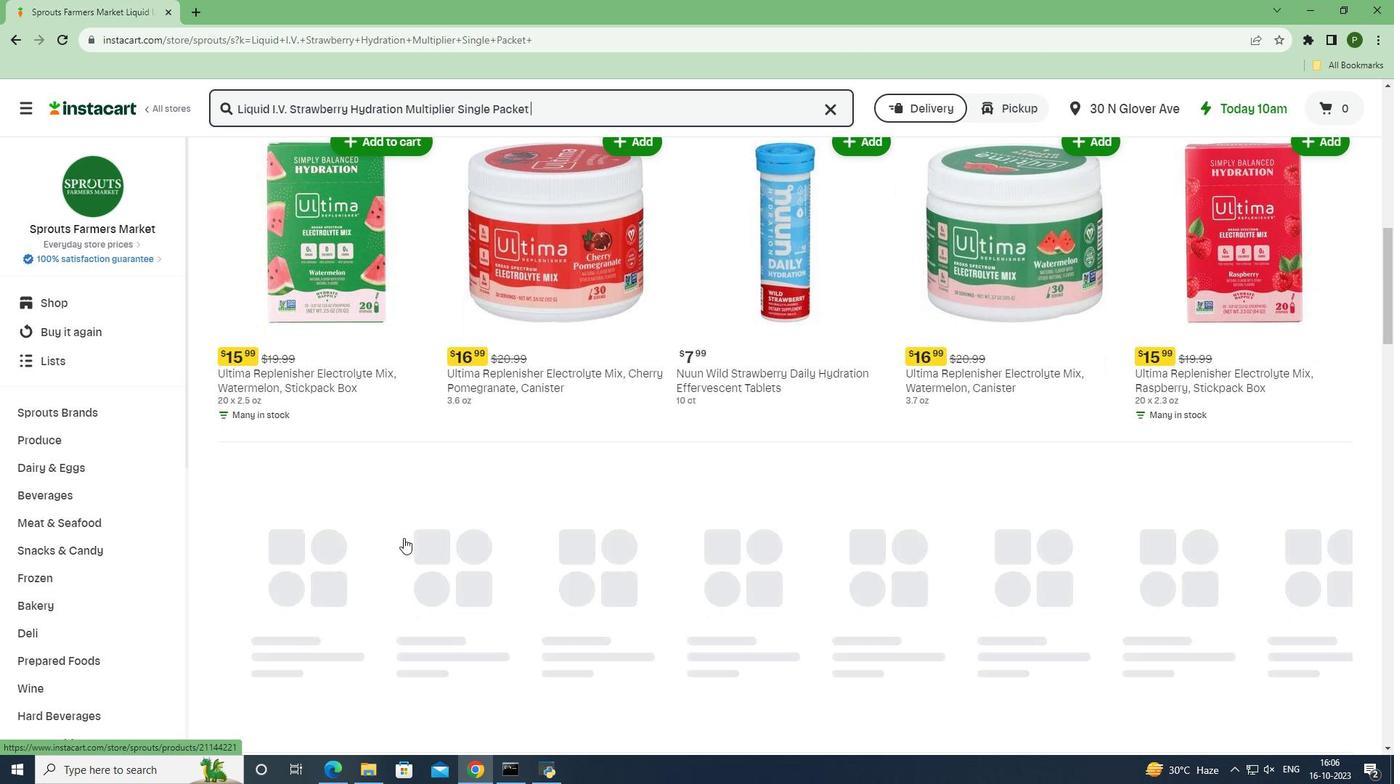 
Action: Mouse moved to (505, 540)
Screenshot: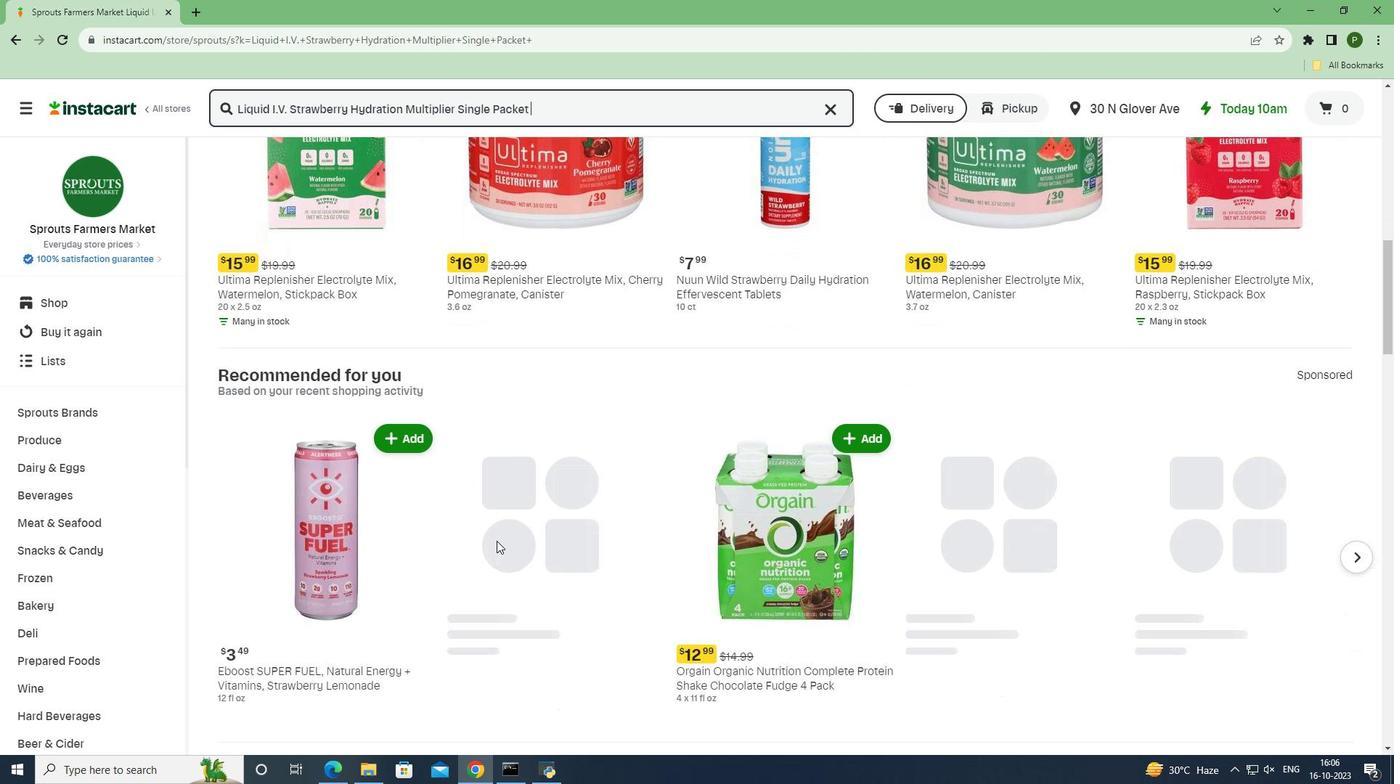 
Action: Mouse scrolled (505, 540) with delta (0, 0)
Screenshot: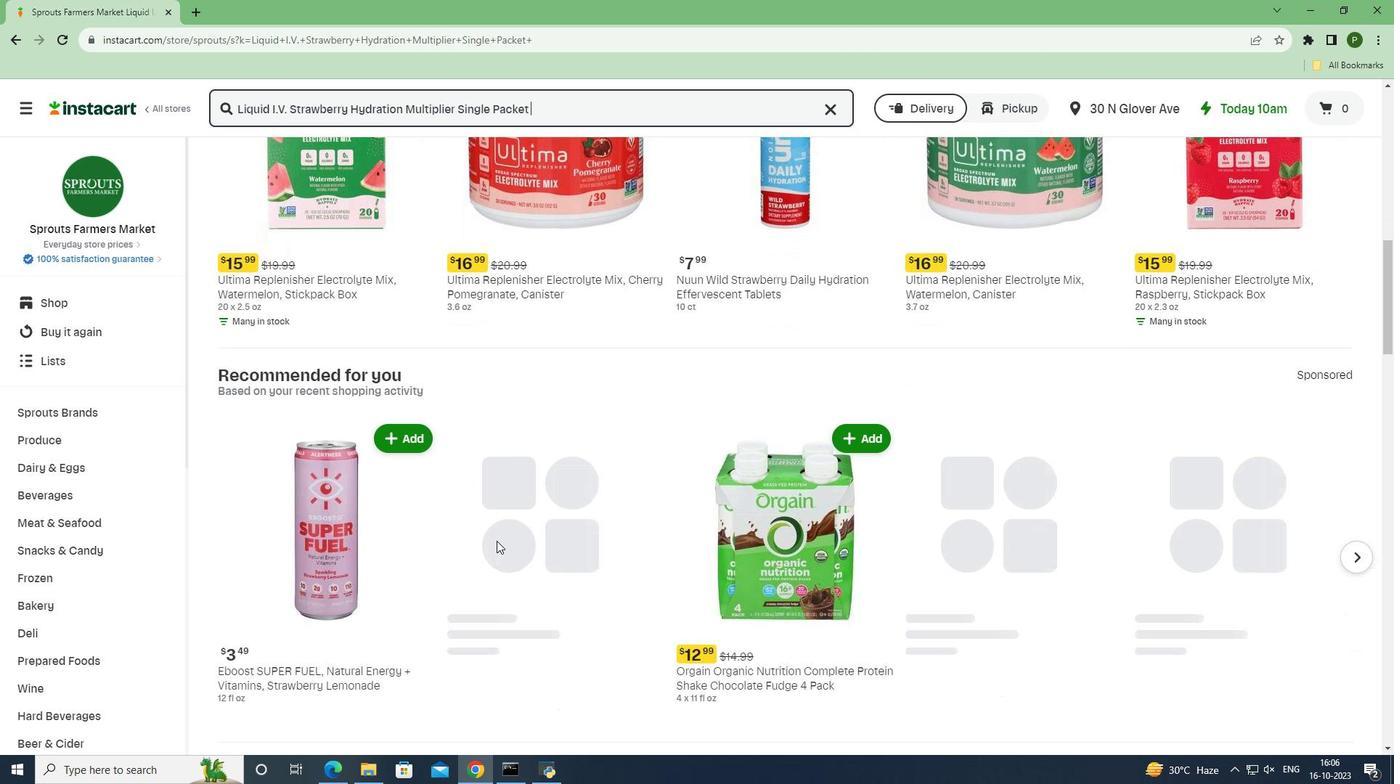 
Action: Mouse moved to (498, 540)
Screenshot: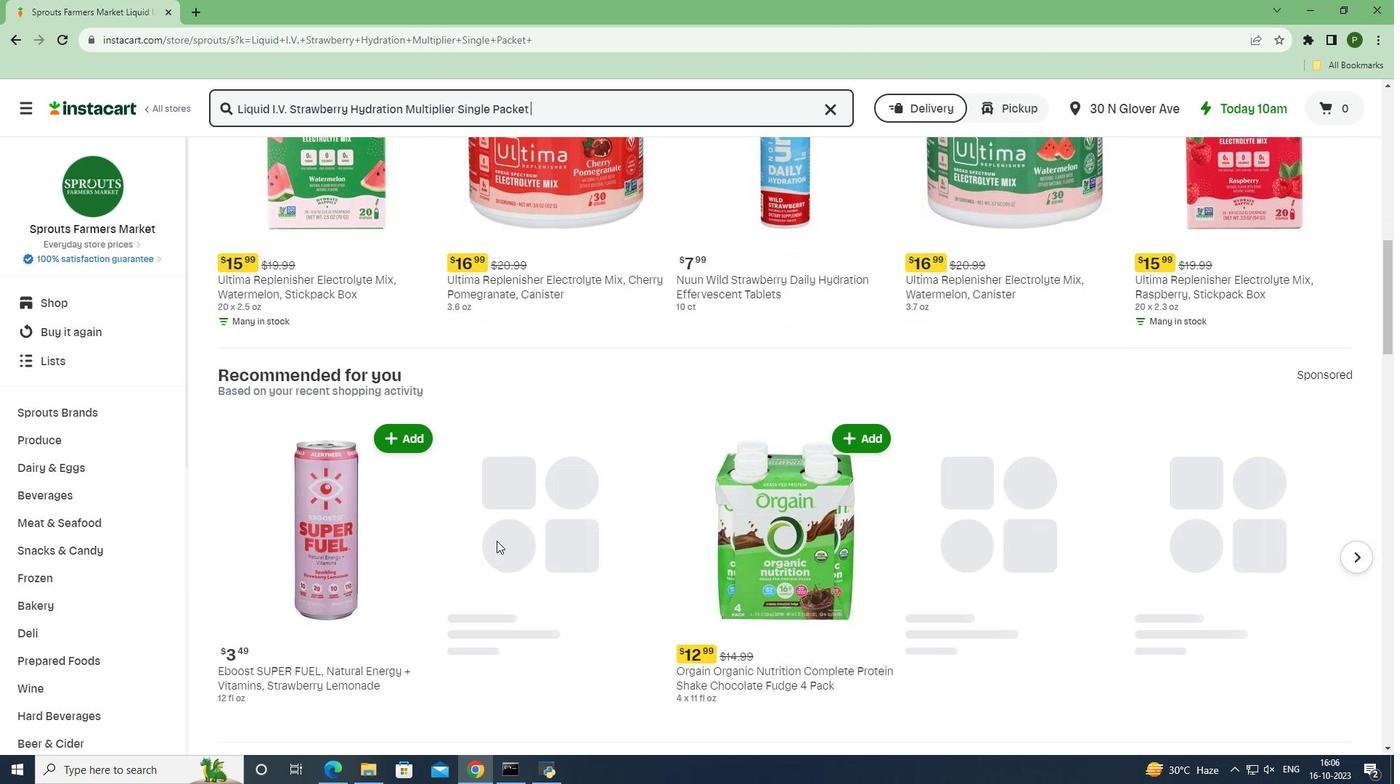 
Action: Mouse scrolled (498, 540) with delta (0, 0)
Screenshot: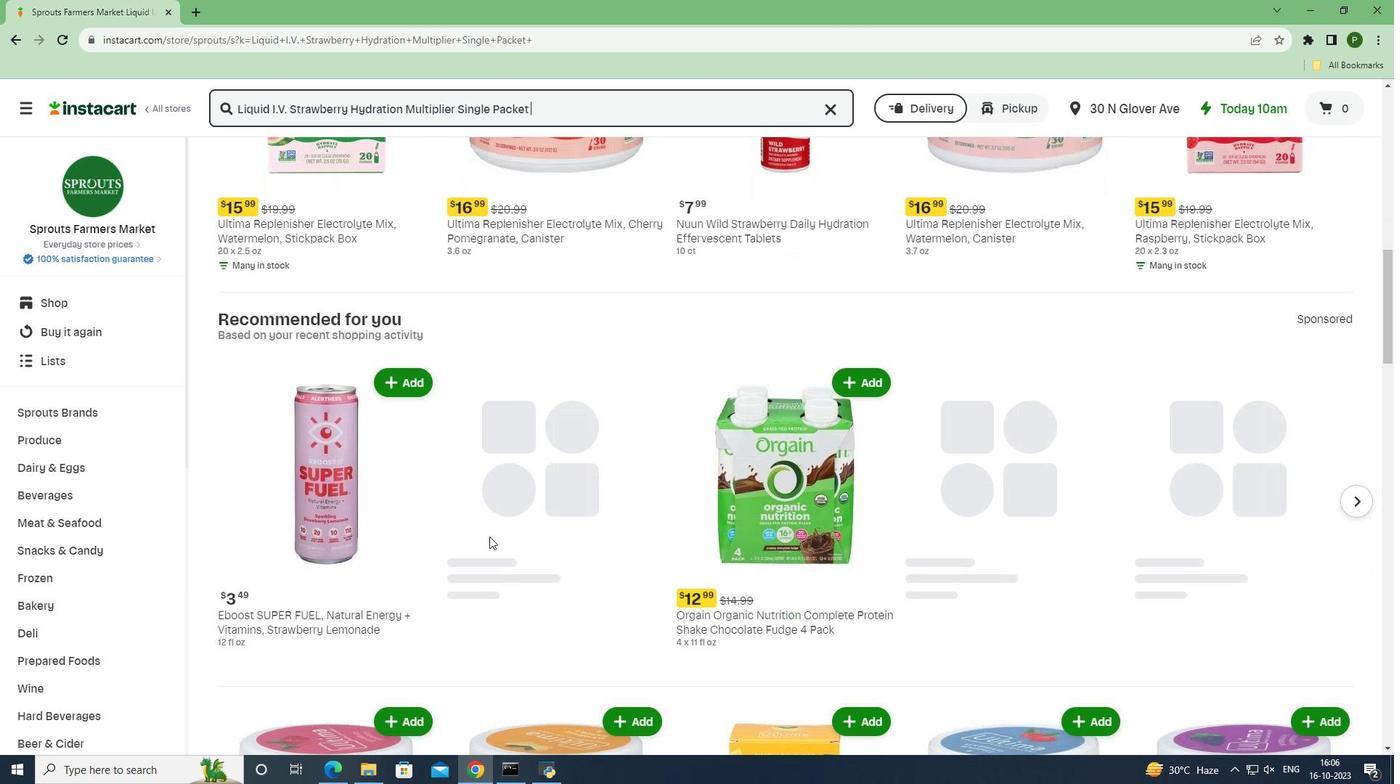
Action: Mouse moved to (567, 533)
Screenshot: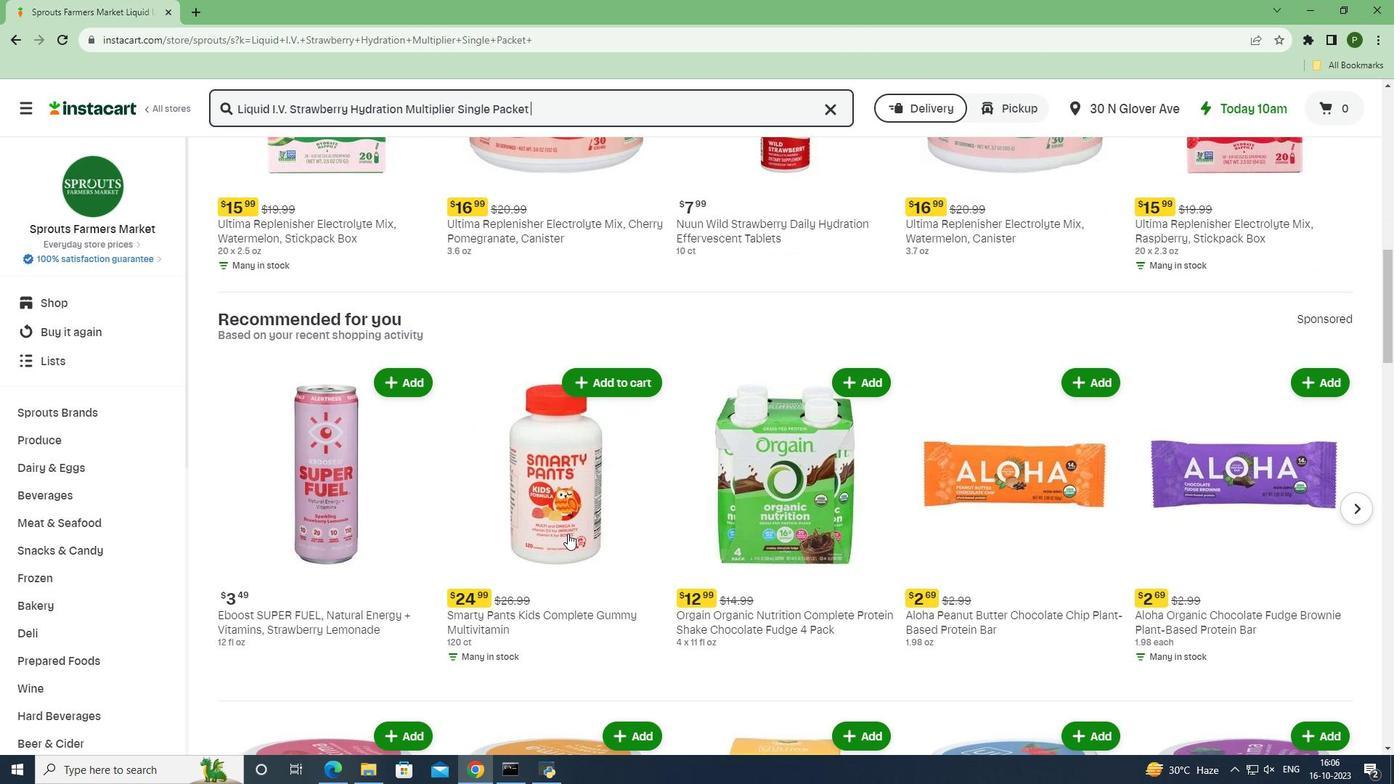 
Action: Mouse scrolled (567, 533) with delta (0, 0)
Screenshot: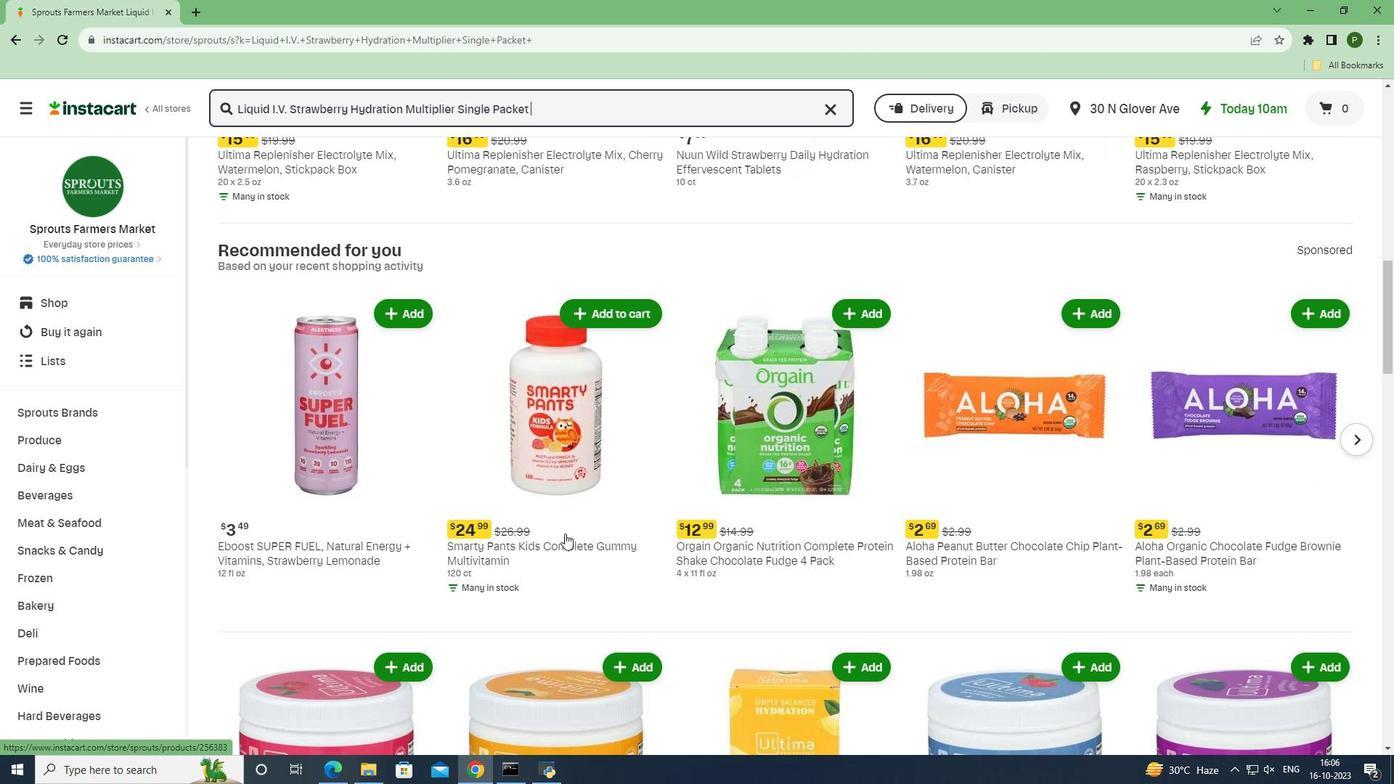 
Action: Mouse scrolled (567, 533) with delta (0, 0)
Screenshot: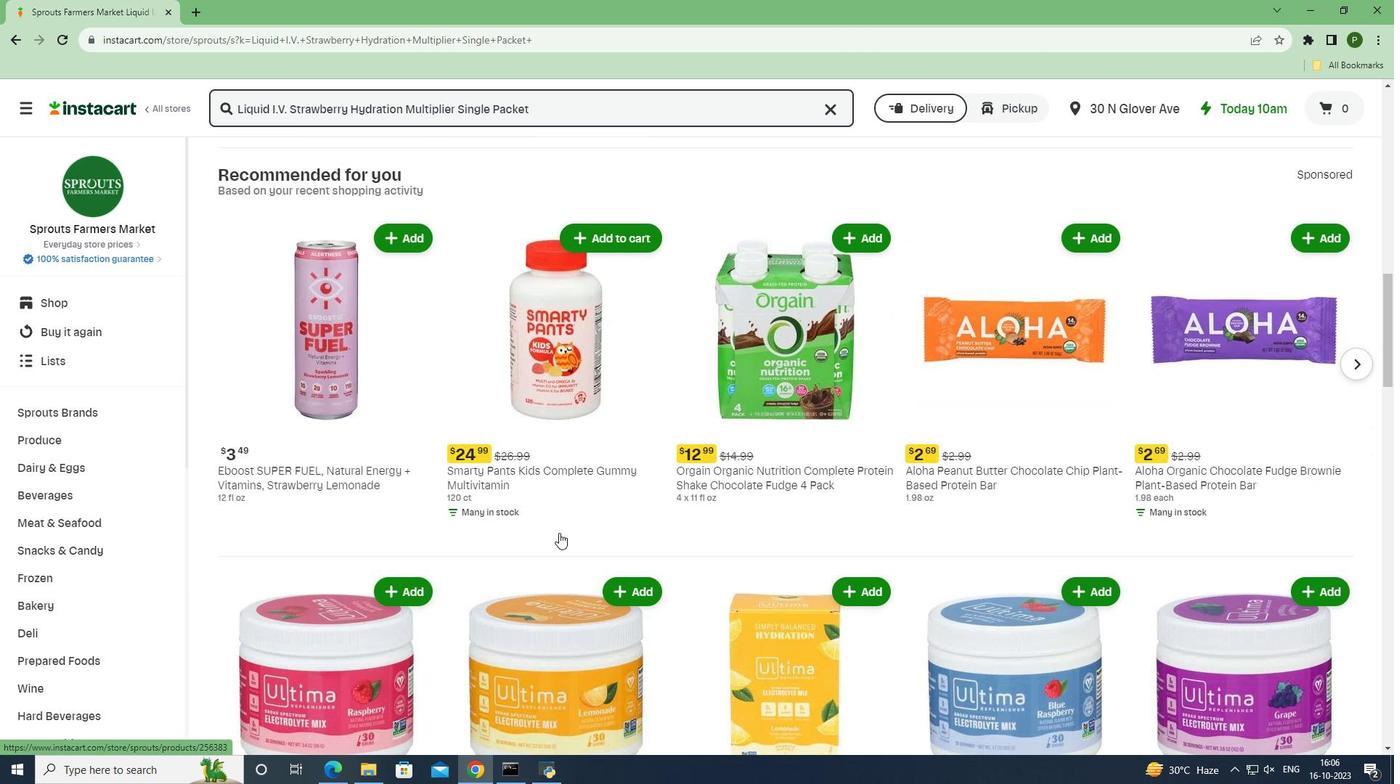 
Action: Mouse moved to (564, 533)
Screenshot: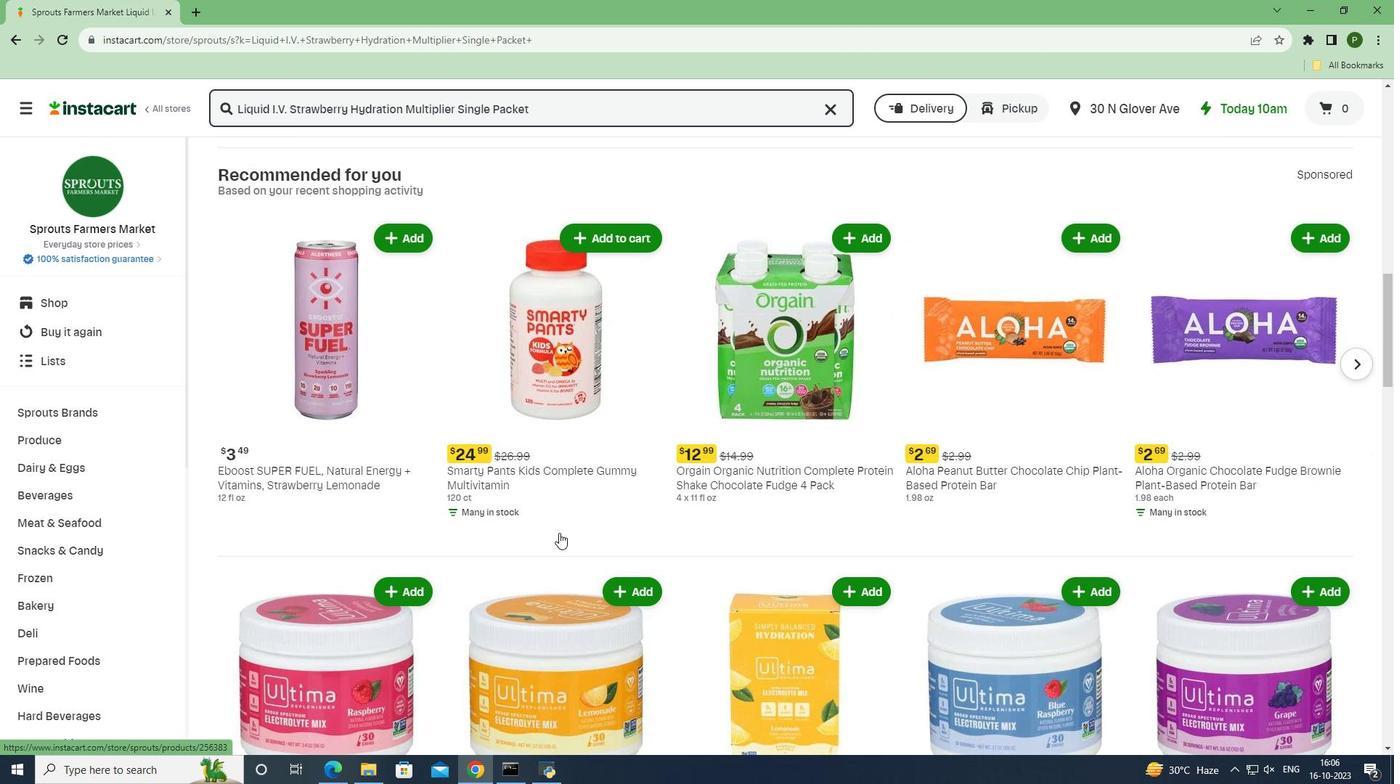 
Action: Mouse scrolled (564, 533) with delta (0, 0)
Screenshot: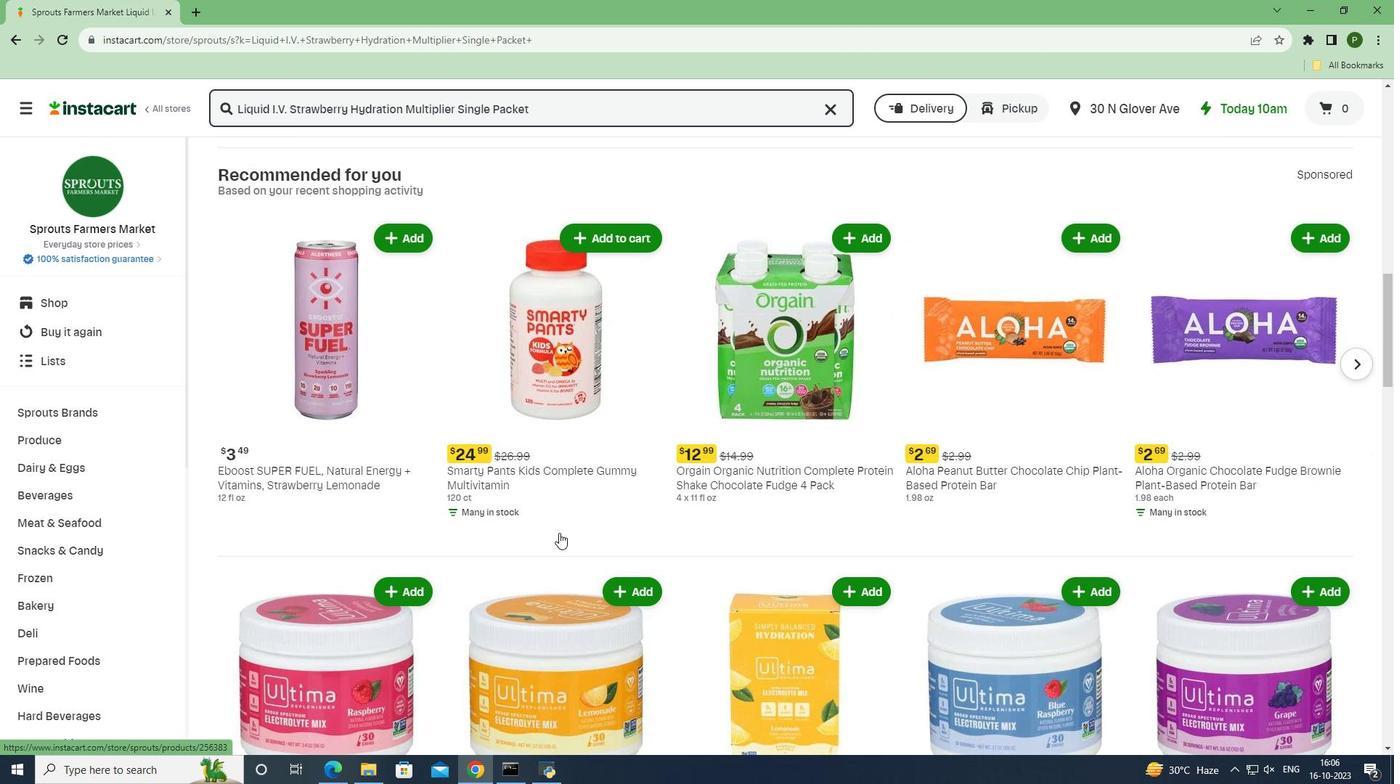 
Action: Mouse moved to (555, 531)
Screenshot: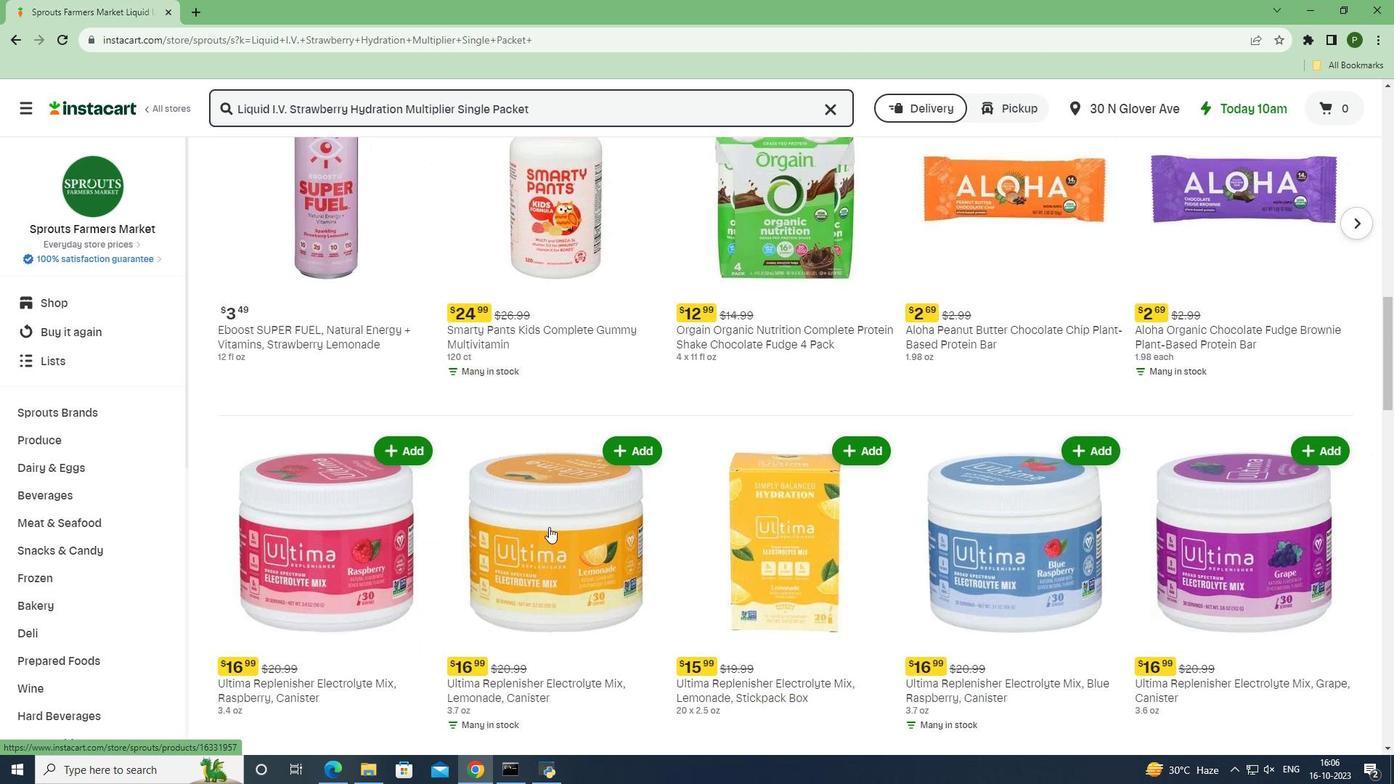
Action: Mouse scrolled (555, 530) with delta (0, 0)
Screenshot: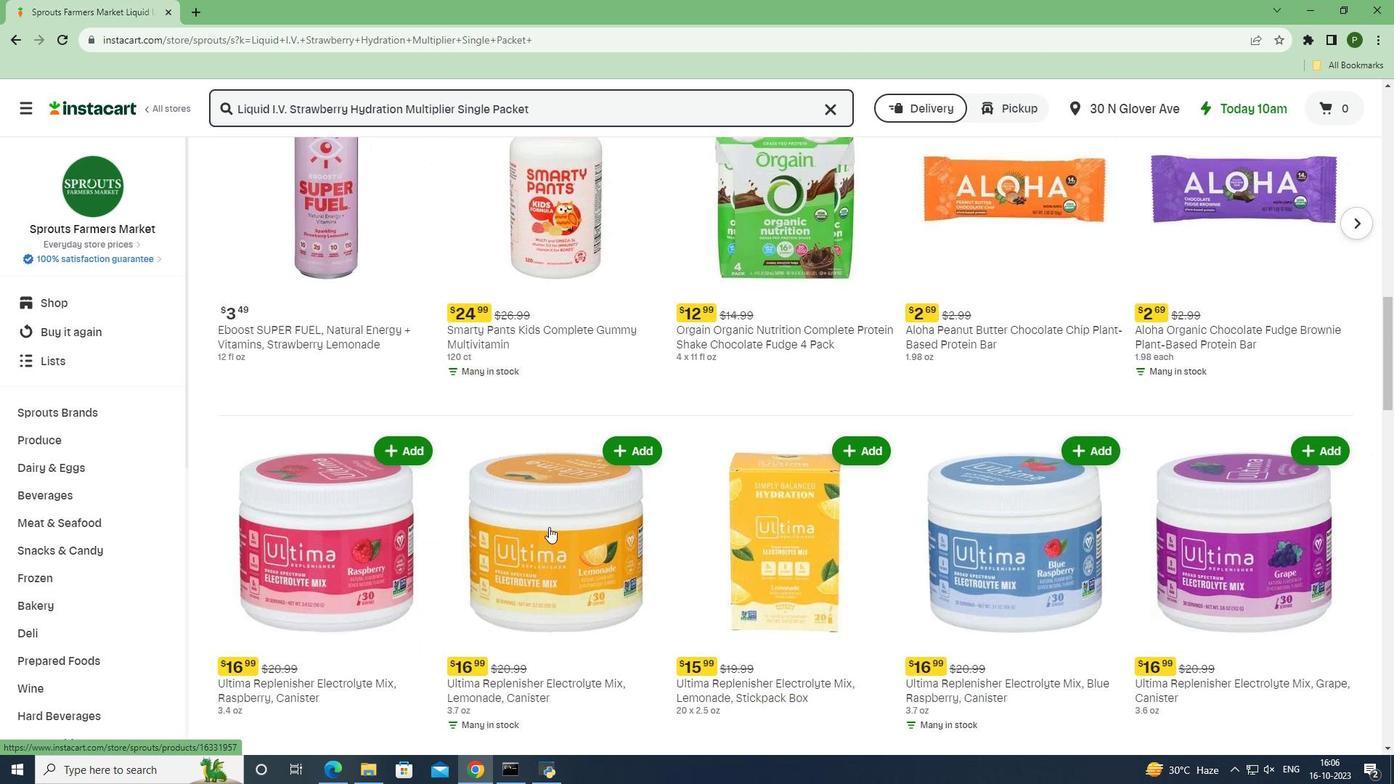 
Action: Mouse moved to (548, 527)
Screenshot: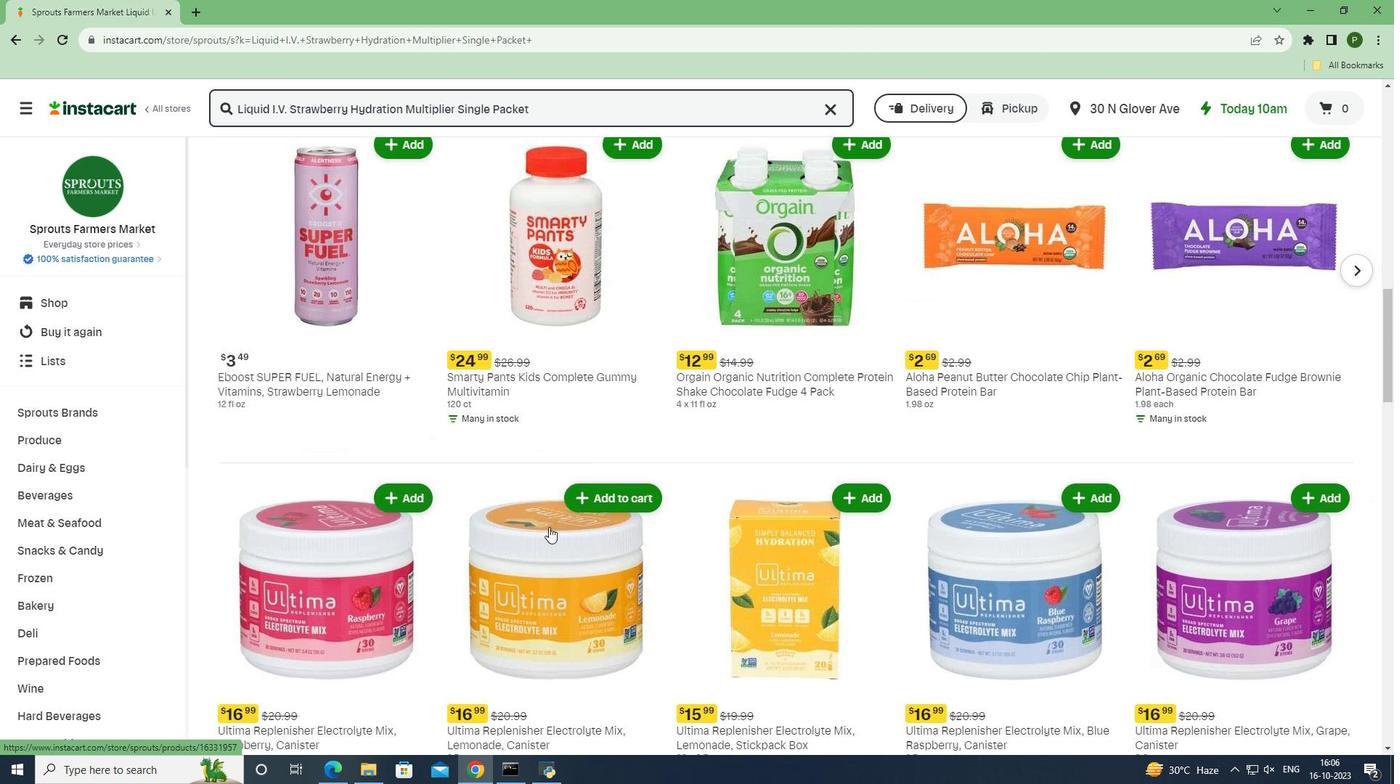 
Action: Mouse scrolled (548, 527) with delta (0, 0)
Screenshot: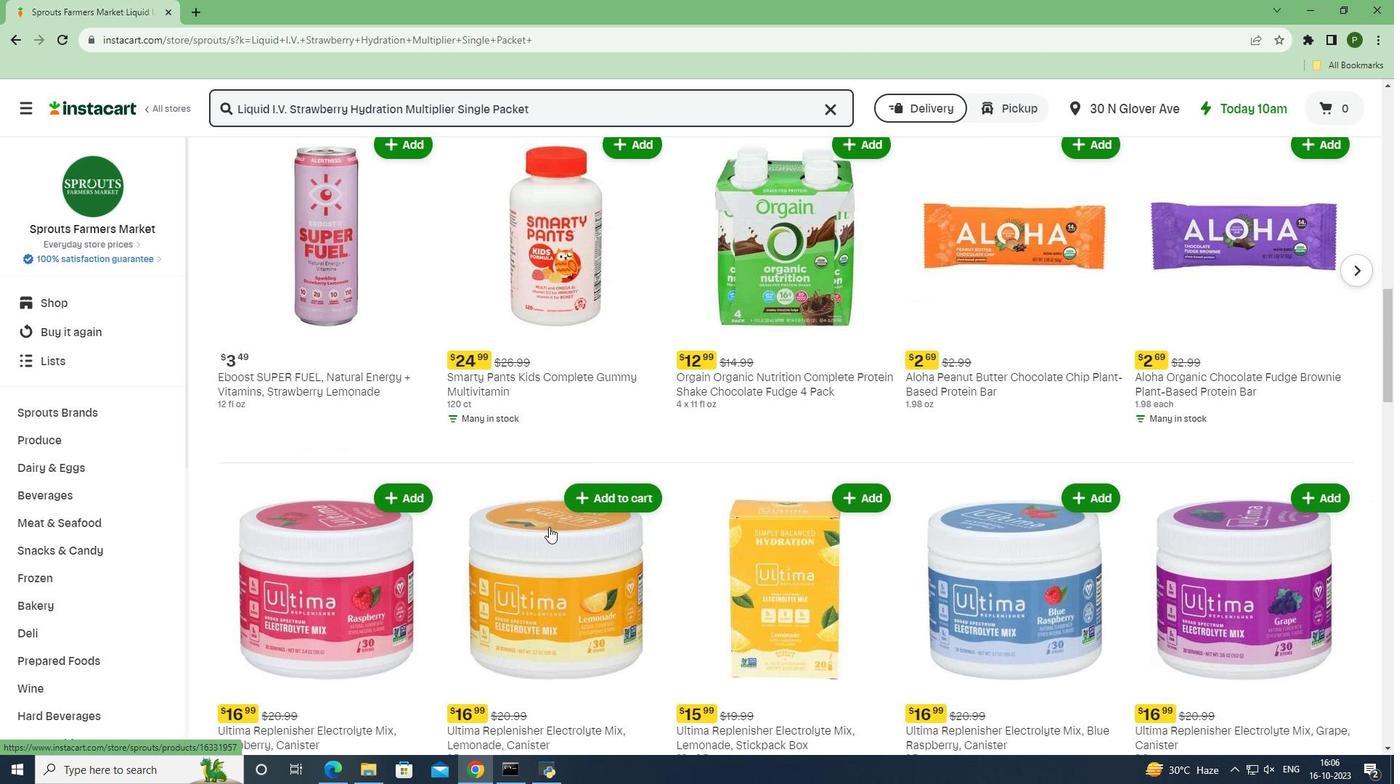 
Action: Mouse scrolled (548, 526) with delta (0, 0)
Screenshot: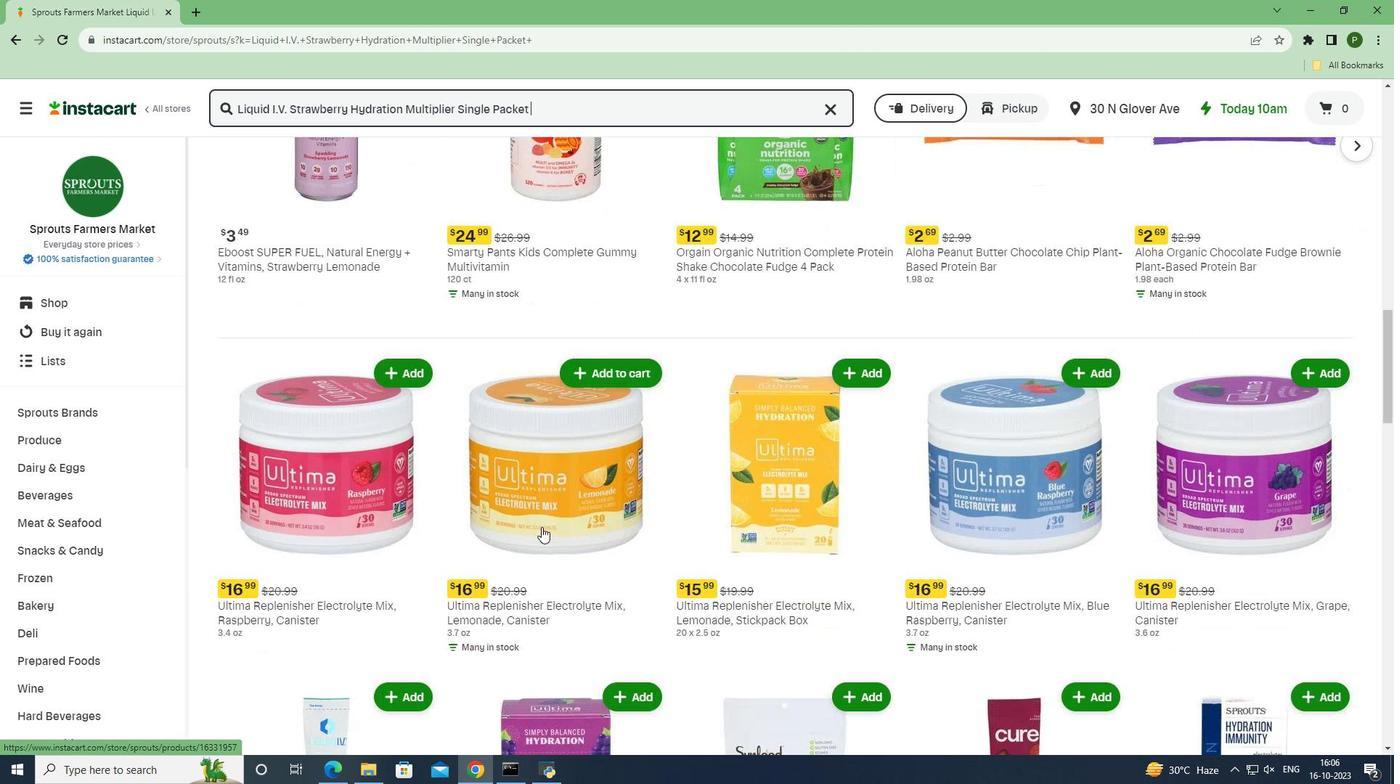 
Action: Mouse moved to (543, 527)
Screenshot: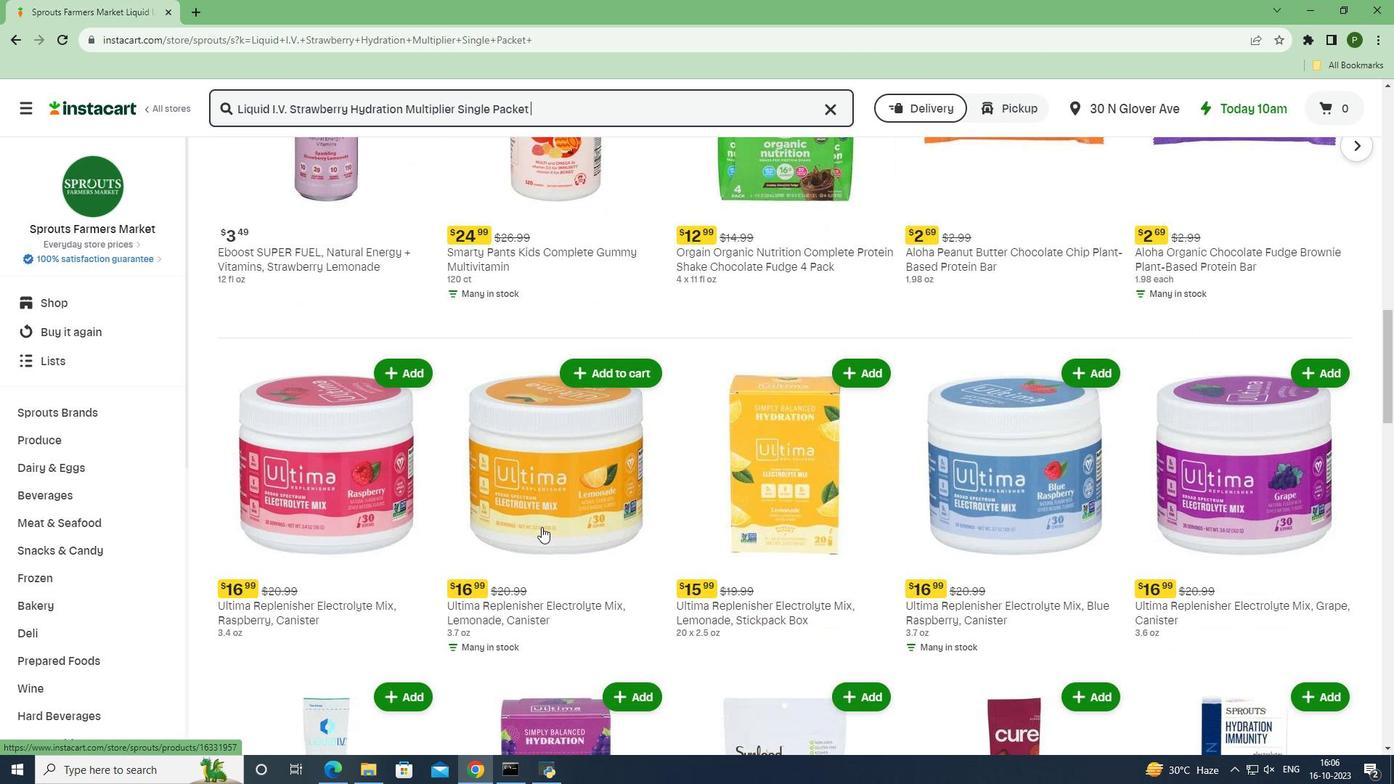 
Action: Mouse scrolled (543, 526) with delta (0, 0)
Screenshot: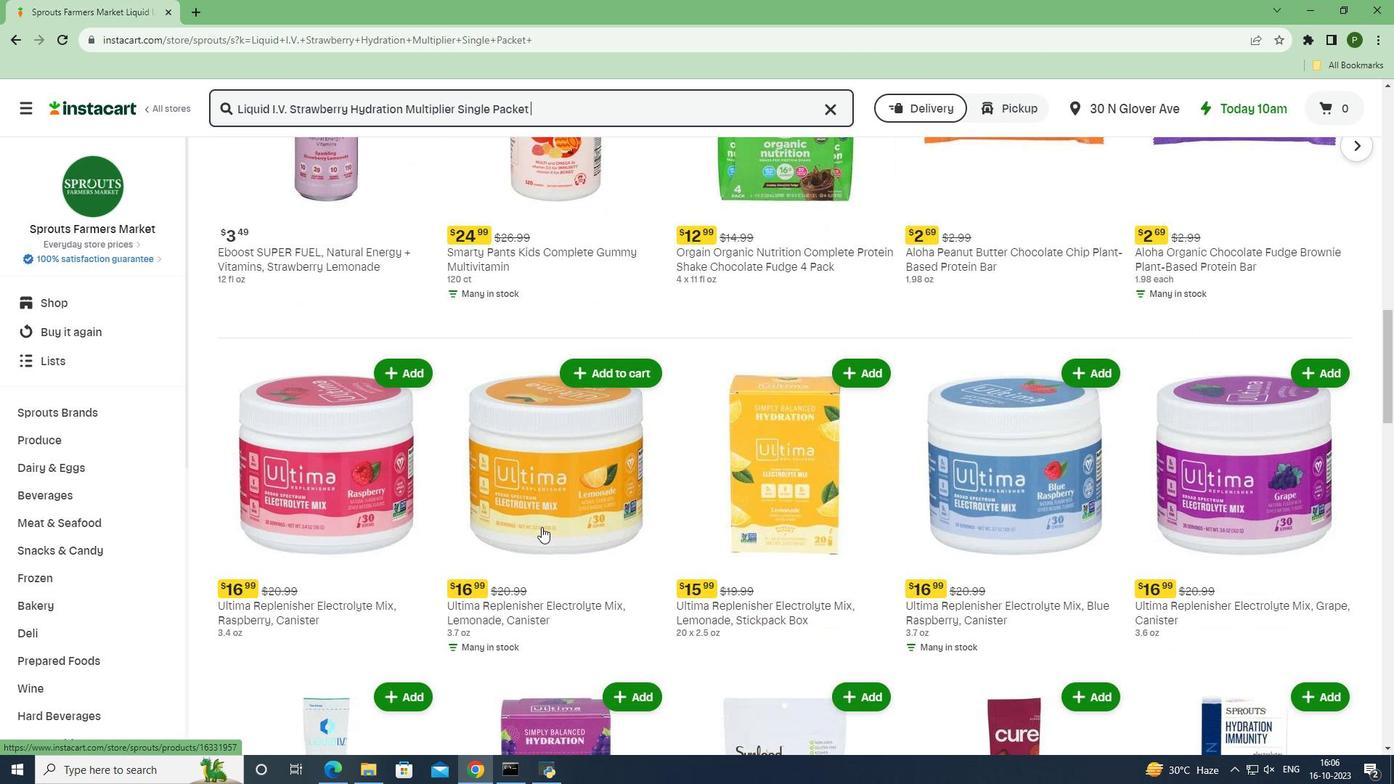 
Action: Mouse moved to (541, 527)
Screenshot: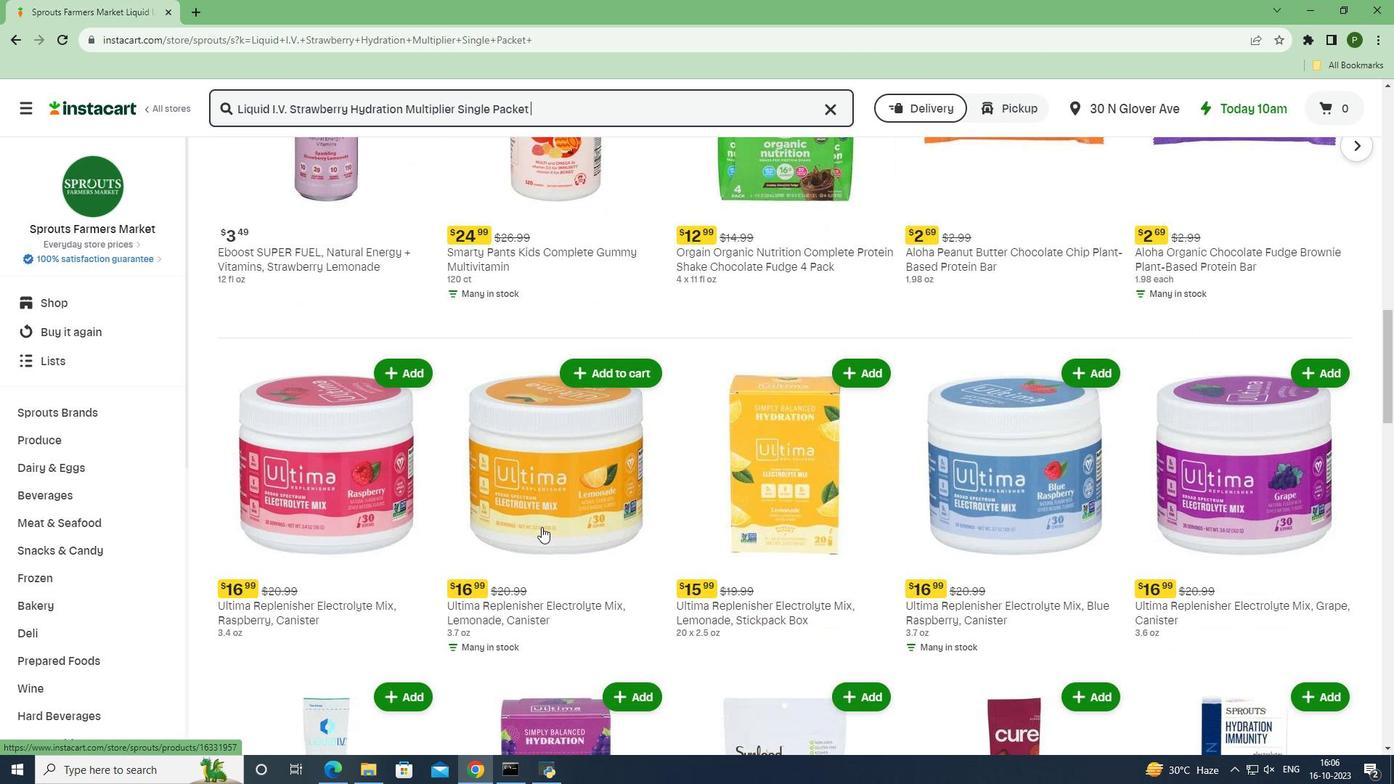 
Action: Mouse scrolled (541, 526) with delta (0, 0)
Screenshot: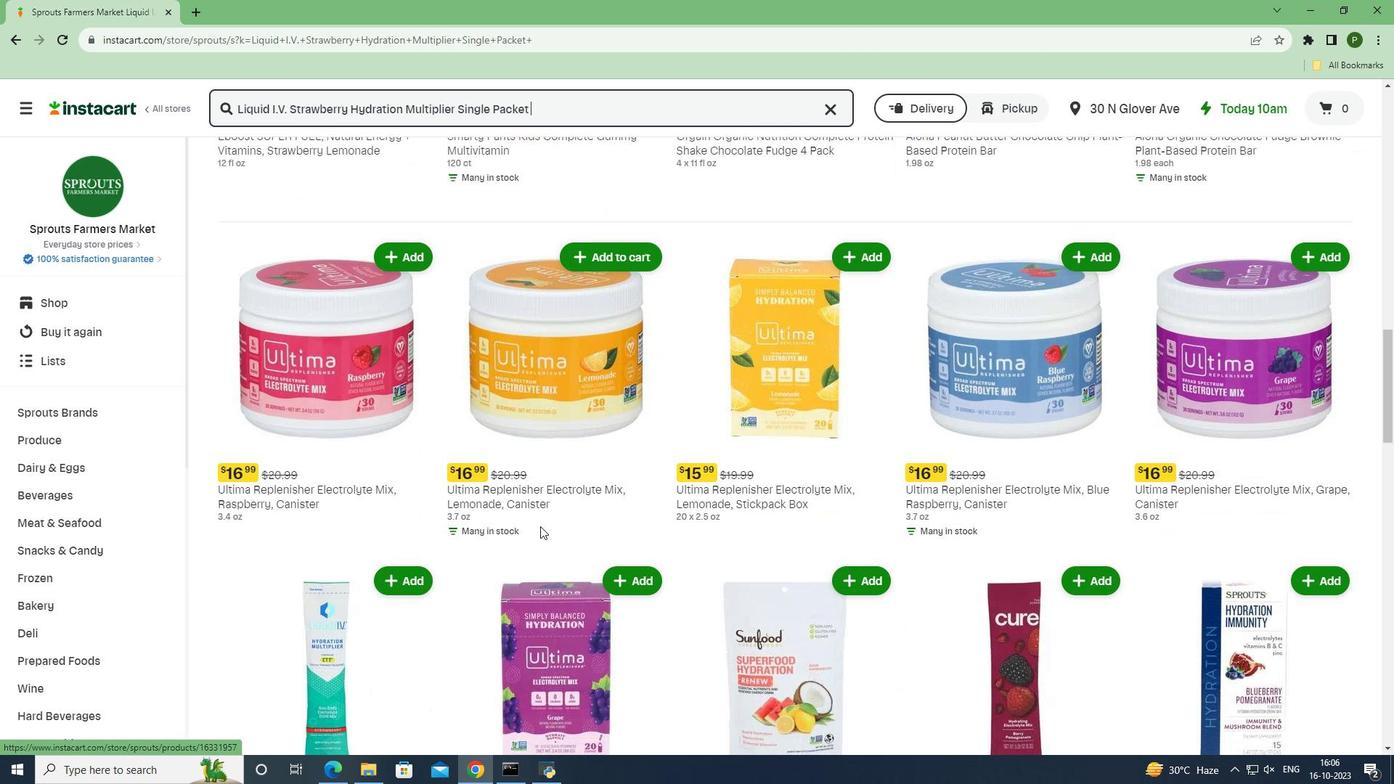 
Action: Mouse scrolled (541, 526) with delta (0, 0)
Screenshot: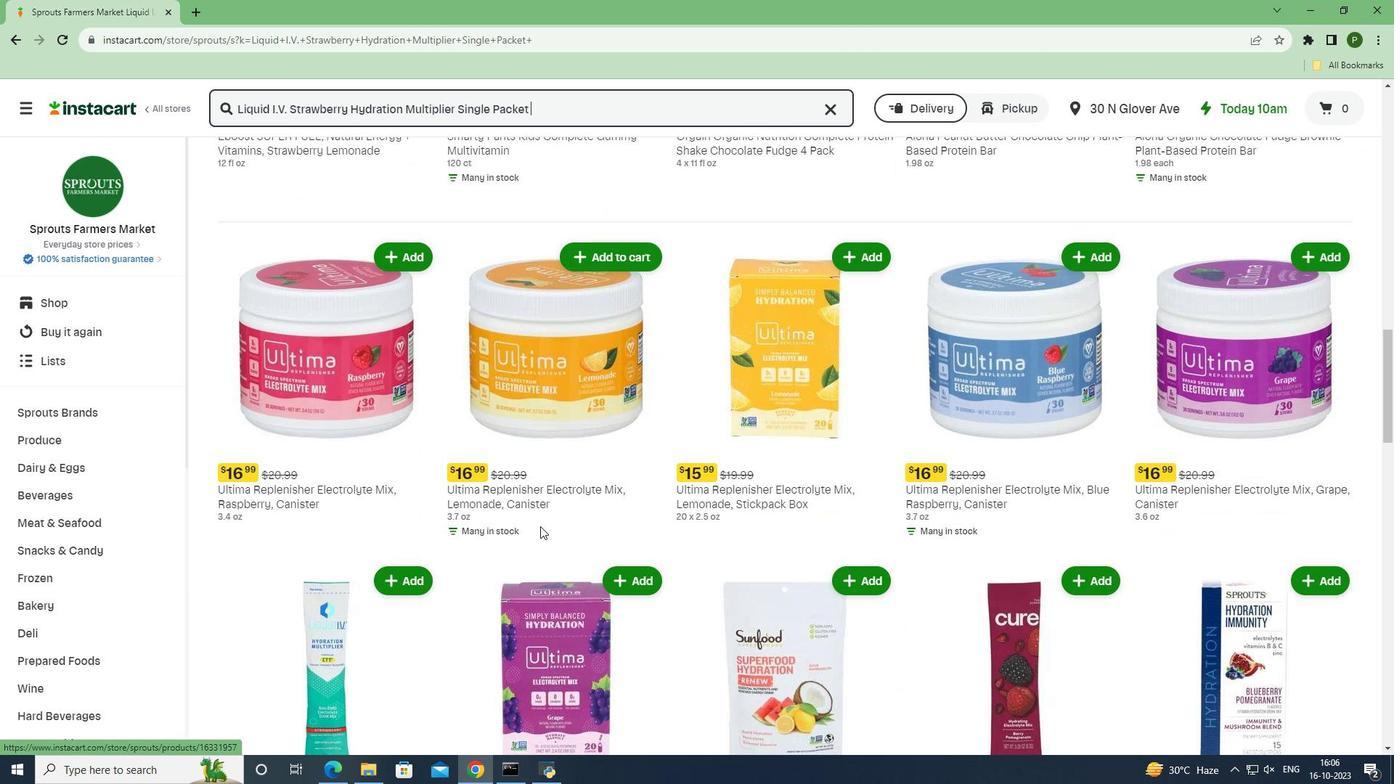 
Action: Mouse moved to (526, 519)
Screenshot: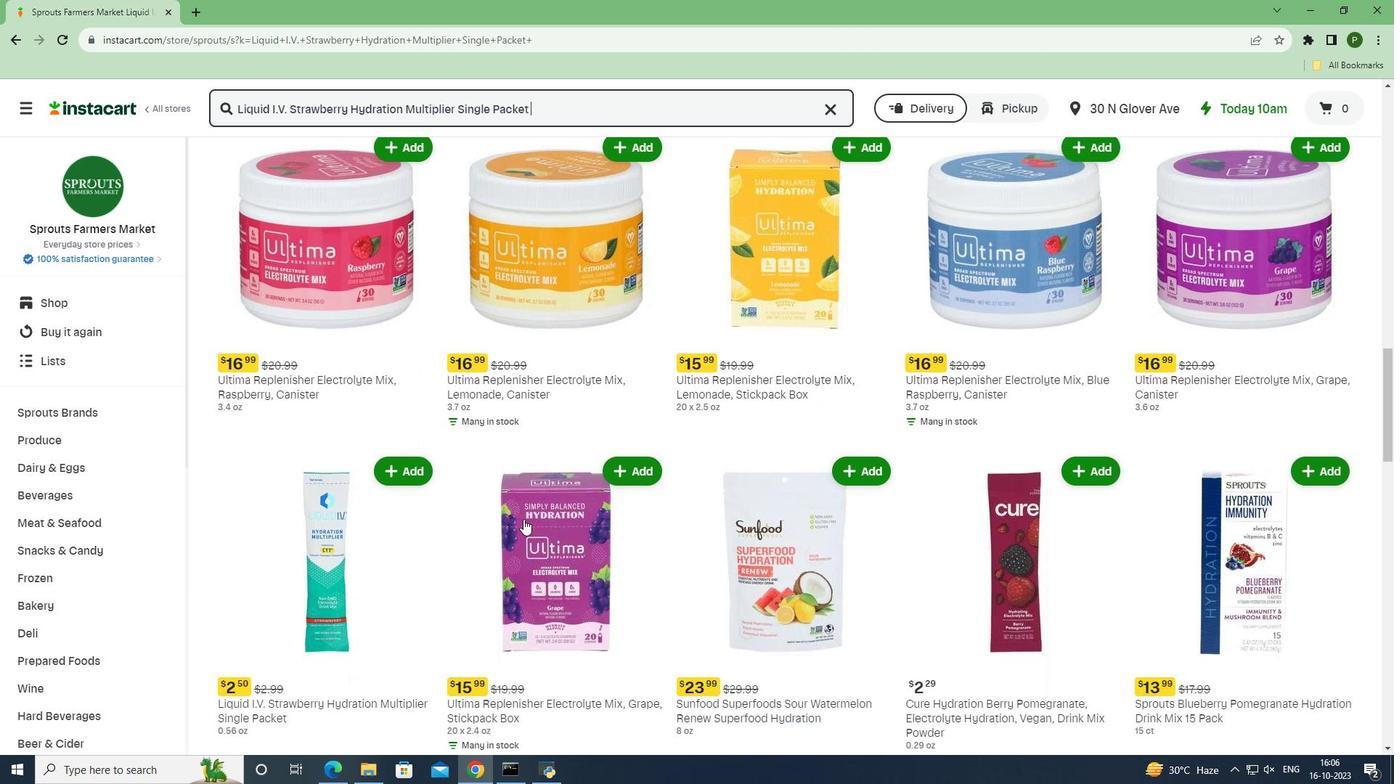 
Action: Mouse scrolled (526, 519) with delta (0, 0)
Screenshot: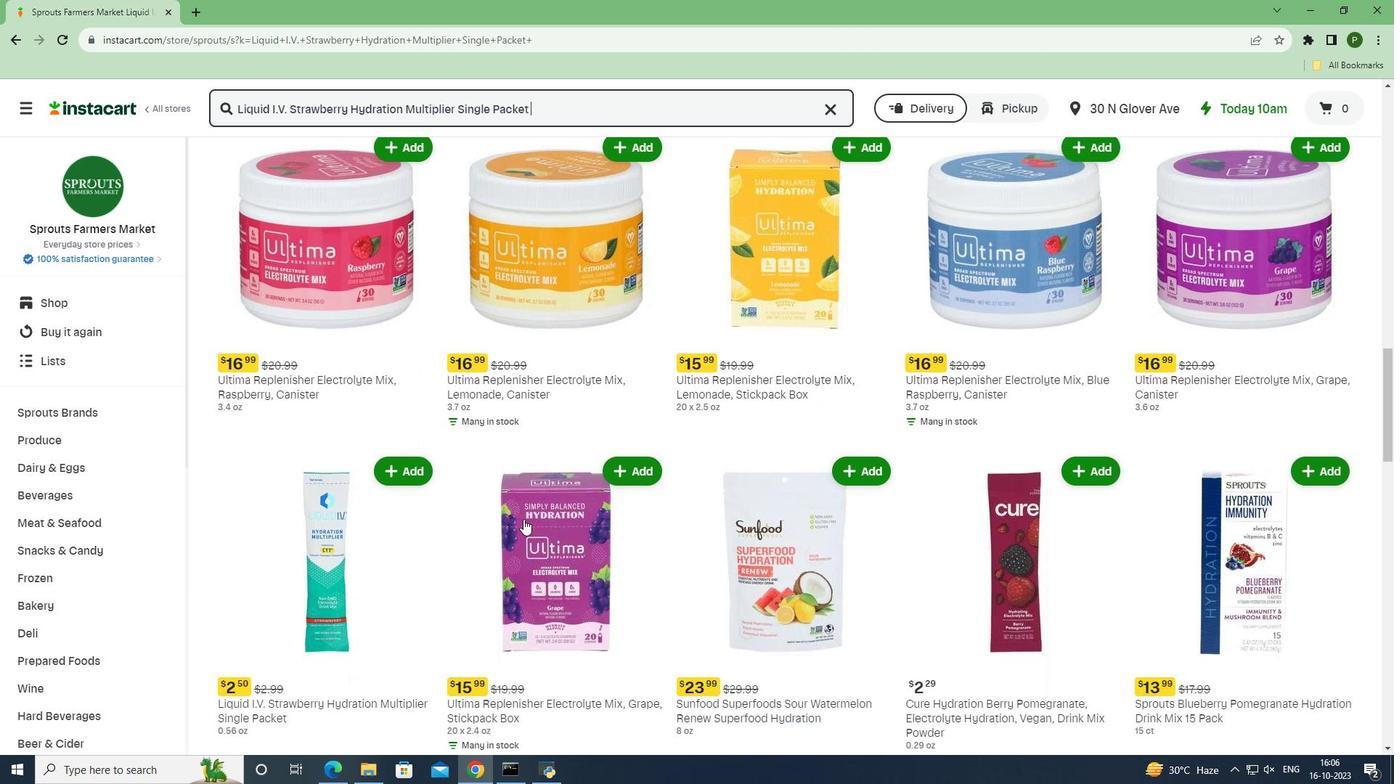 
Action: Mouse moved to (523, 519)
Screenshot: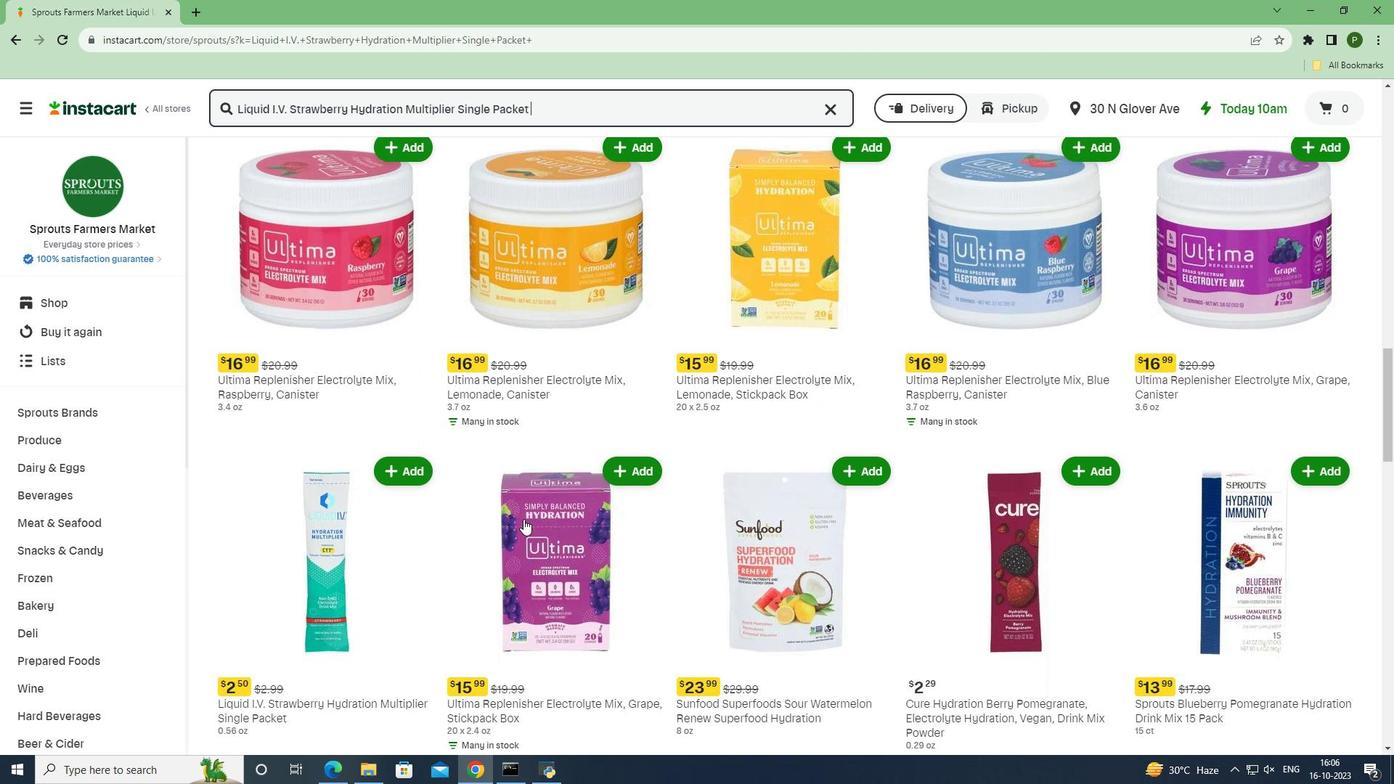 
Action: Mouse scrolled (523, 518) with delta (0, 0)
Screenshot: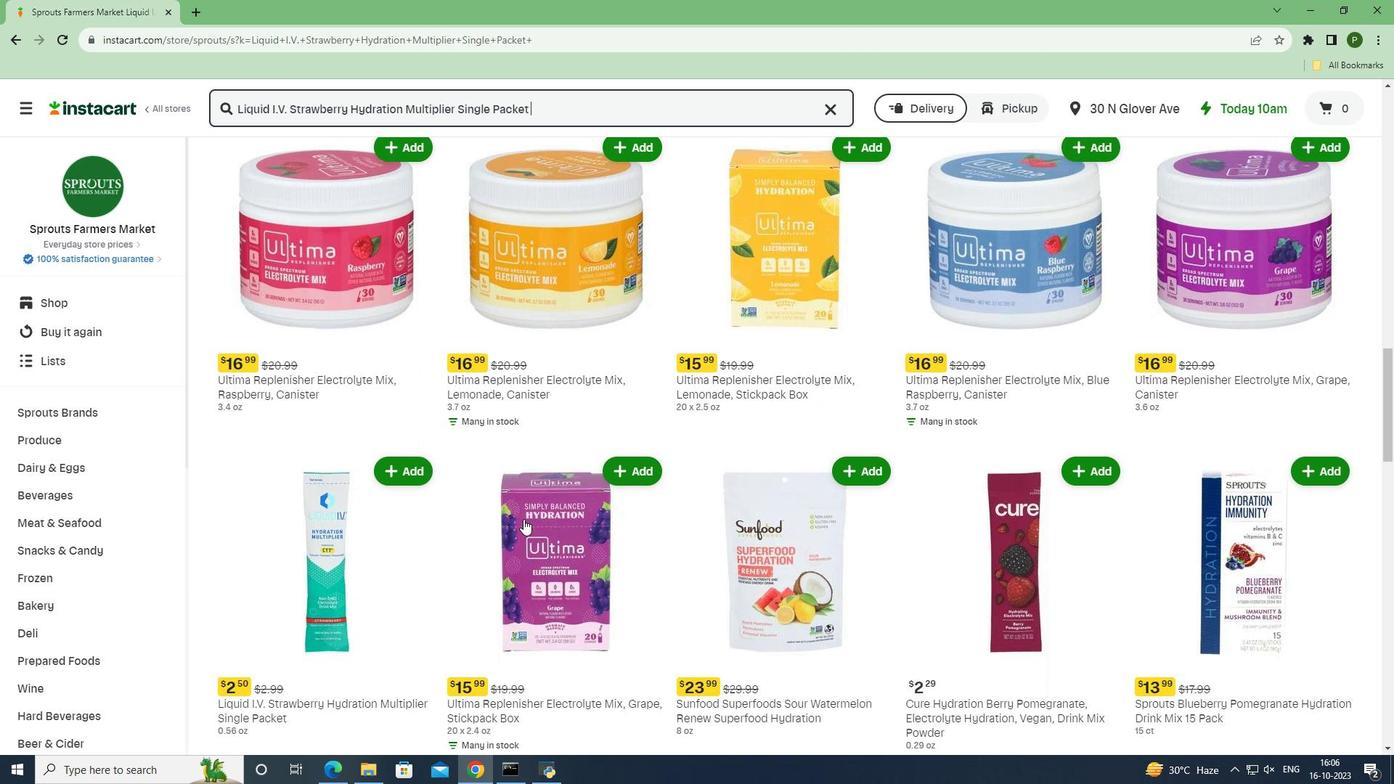 
Action: Mouse moved to (482, 520)
Screenshot: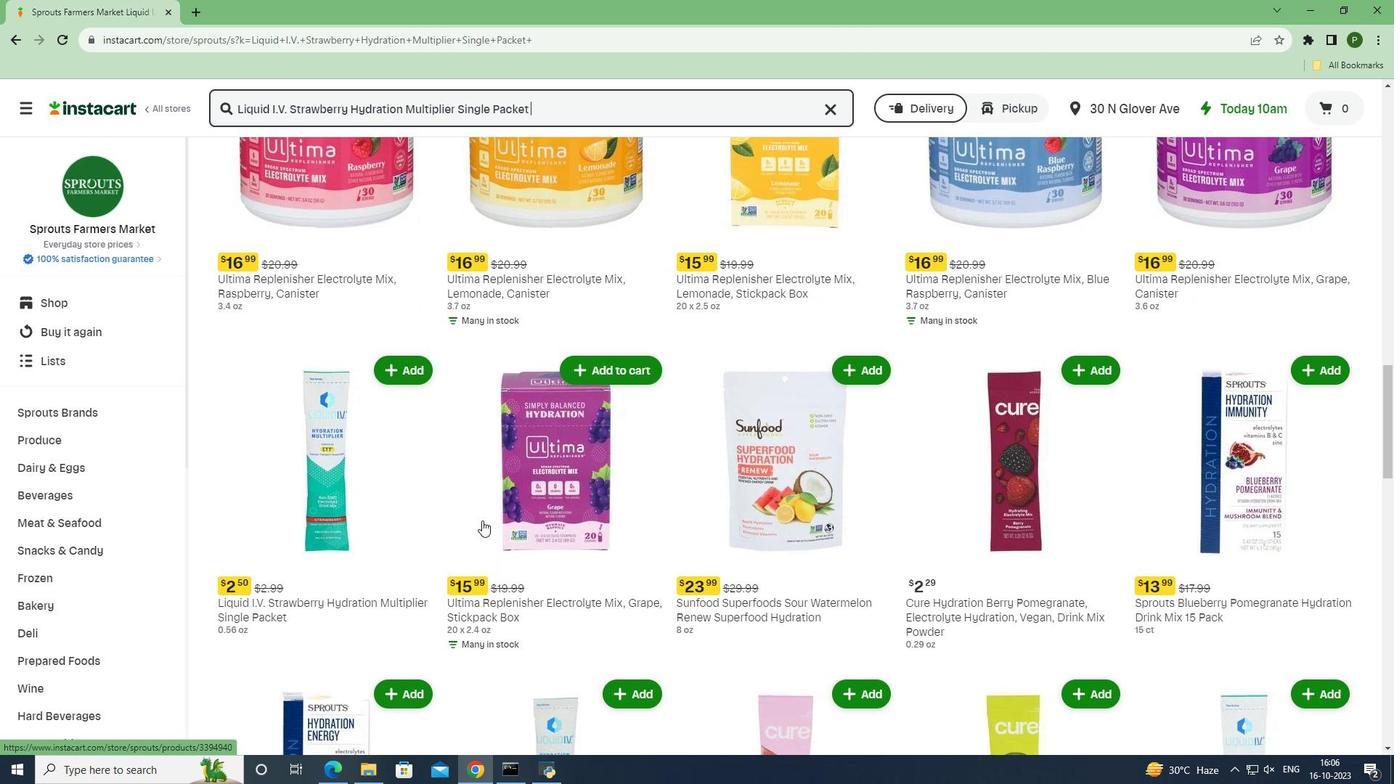 
Action: Mouse scrolled (482, 519) with delta (0, 0)
Screenshot: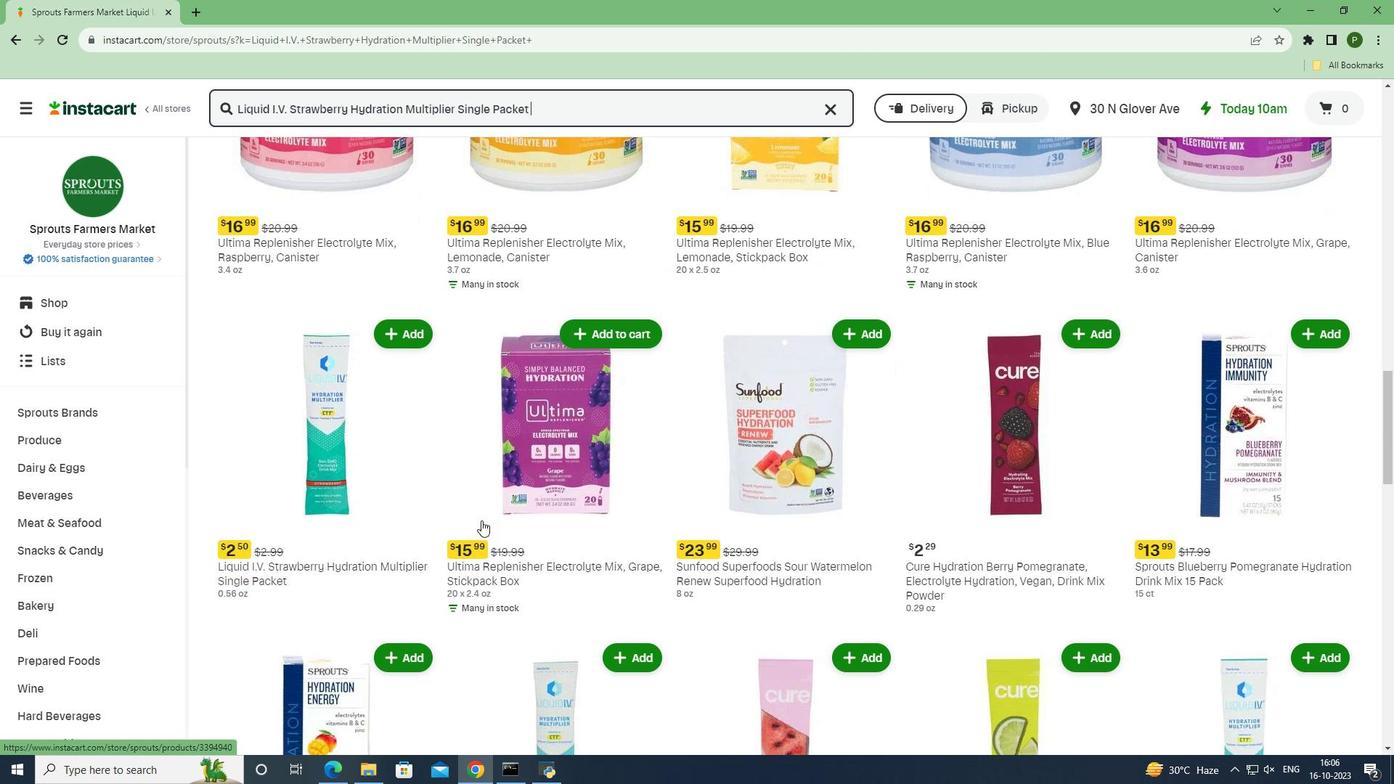 
Action: Mouse moved to (375, 336)
Screenshot: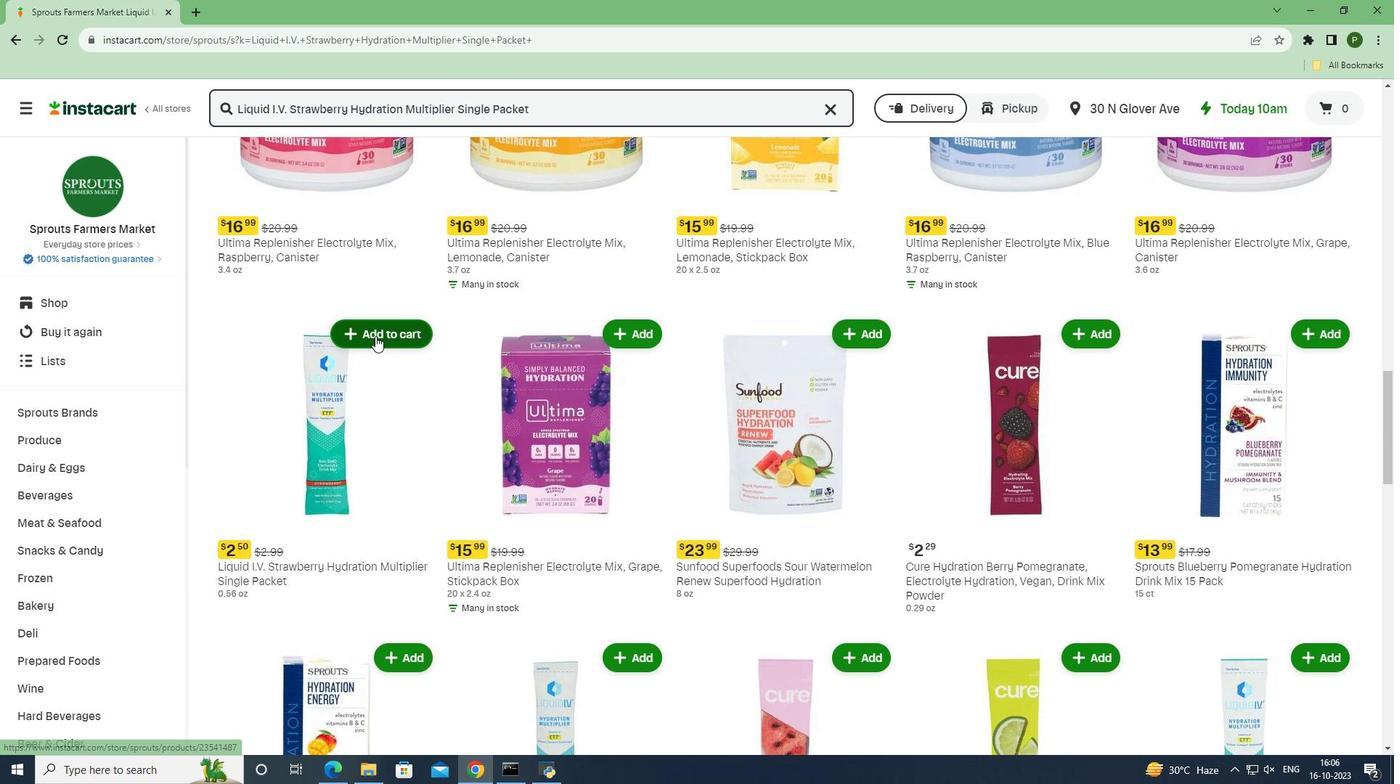 
Action: Mouse pressed left at (375, 336)
Screenshot: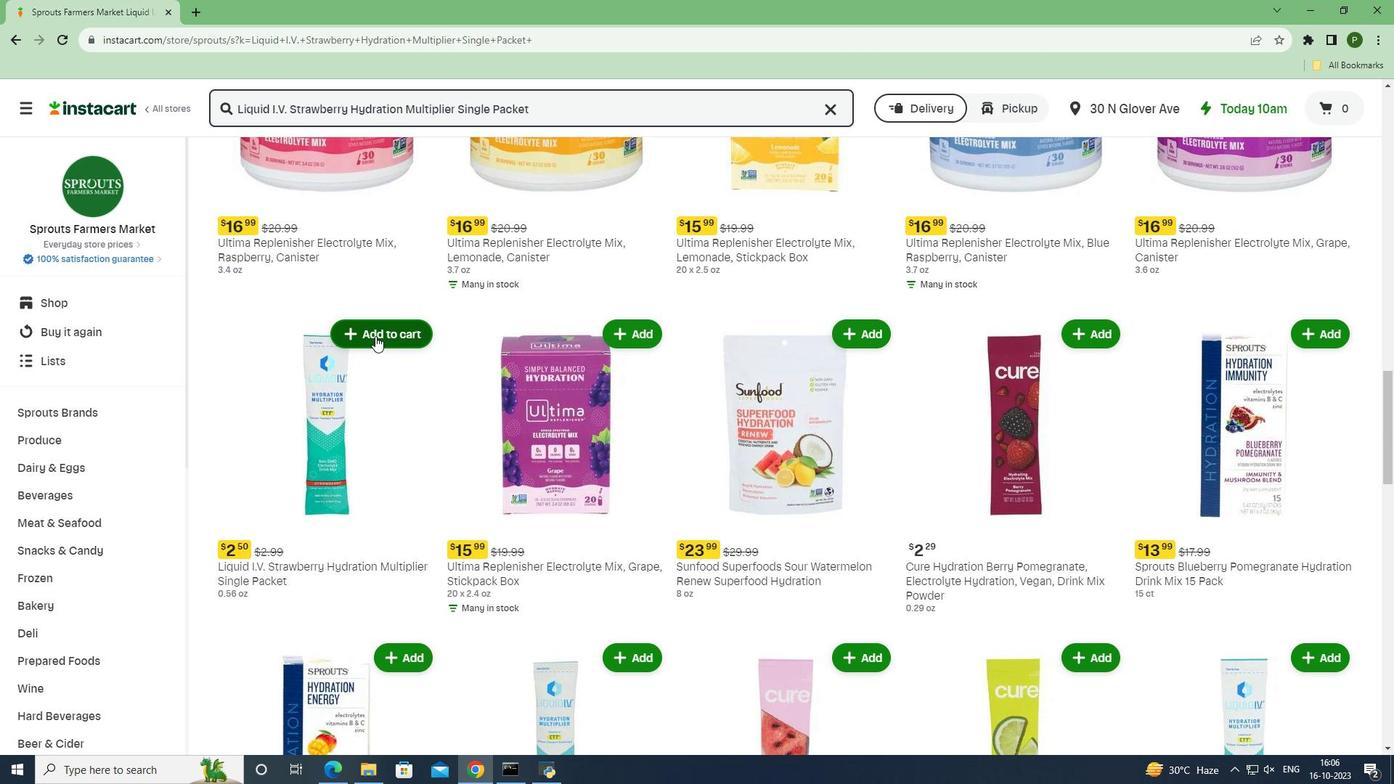 
Action: Mouse moved to (417, 425)
Screenshot: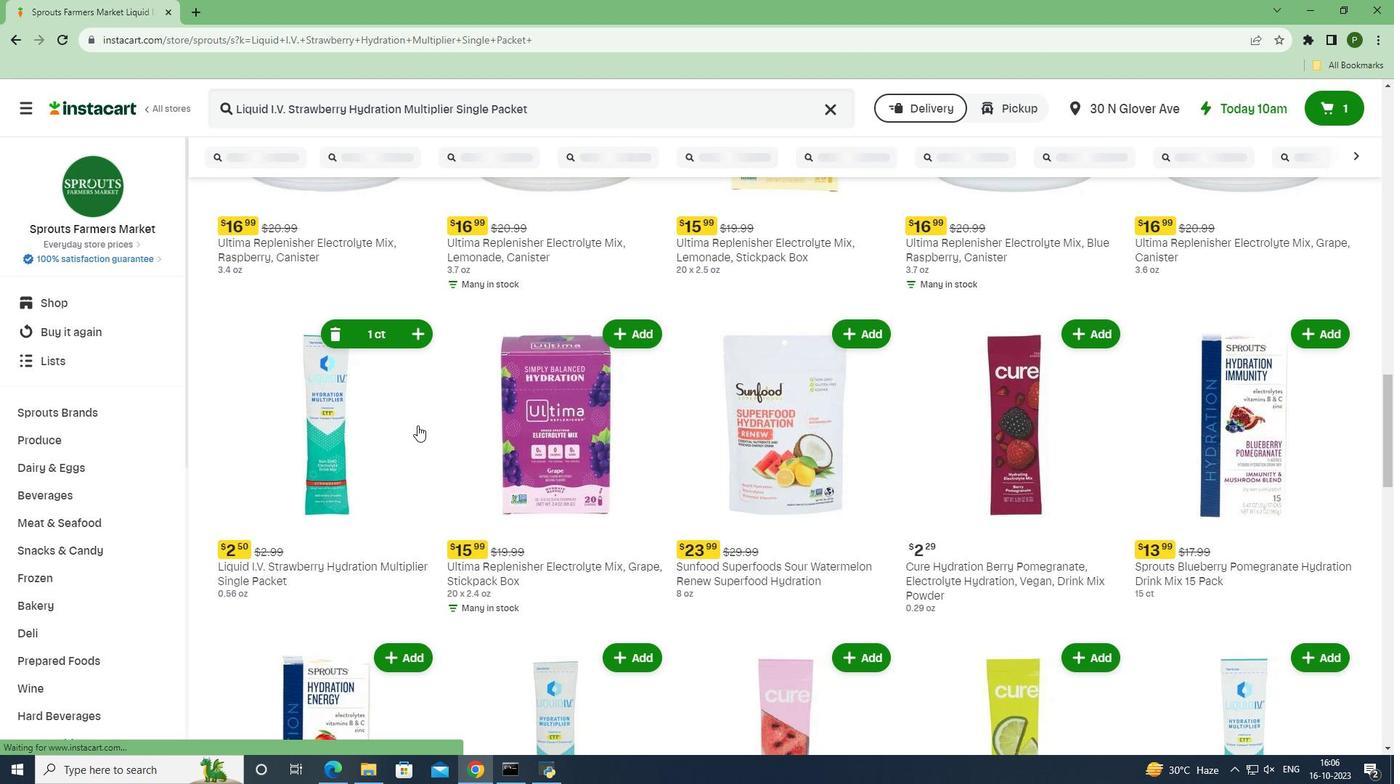 
